 Task: Open Card Card0000000112 in Board Board0000000028 in Workspace WS0000000010 in Trello. Add Member Nikrathi889@gmail.com to Card Card0000000112 in Board Board0000000028 in Workspace WS0000000010 in Trello. Add Red Label titled Label0000000112 to Card Card0000000112 in Board Board0000000028 in Workspace WS0000000010 in Trello. Add Checklist CL0000000112 to Card Card0000000112 in Board Board0000000028 in Workspace WS0000000010 in Trello. Add Dates with Start Date as Jul 01 2023 and Due Date as Jul 31 2023 to Card Card0000000112 in Board Board0000000028 in Workspace WS0000000010 in Trello
Action: Mouse moved to (398, 424)
Screenshot: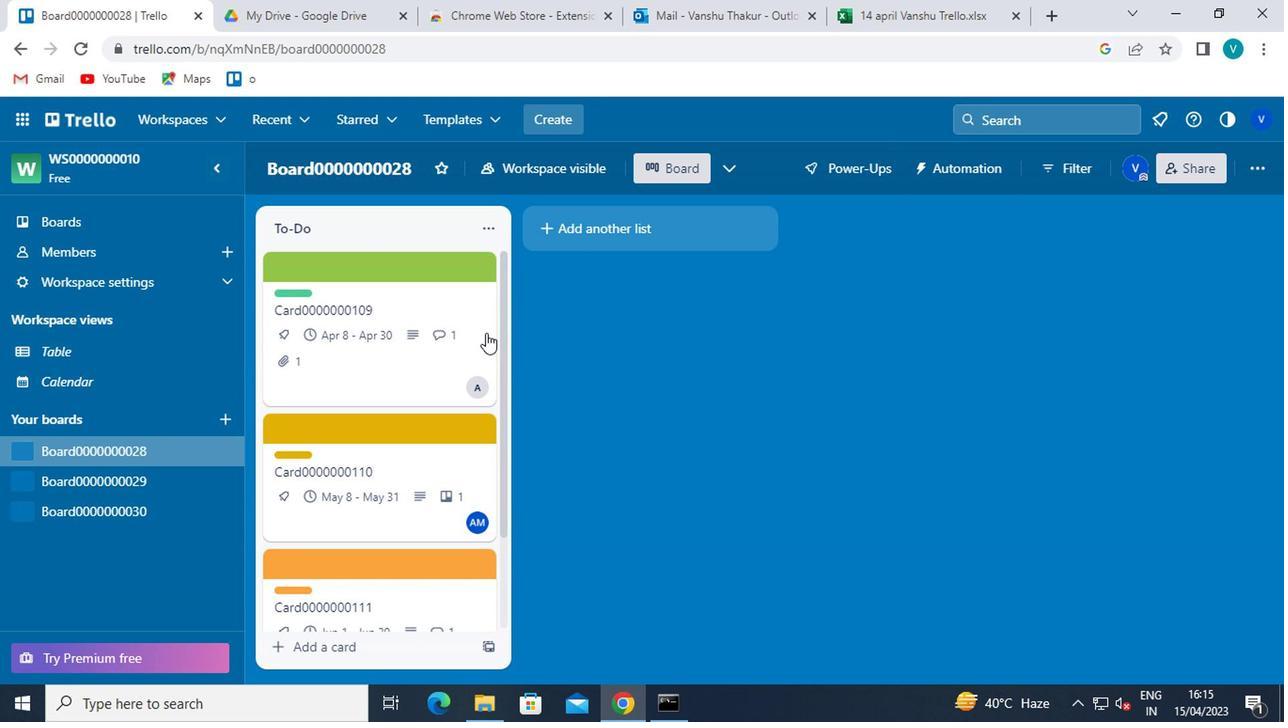 
Action: Mouse scrolled (398, 422) with delta (0, -1)
Screenshot: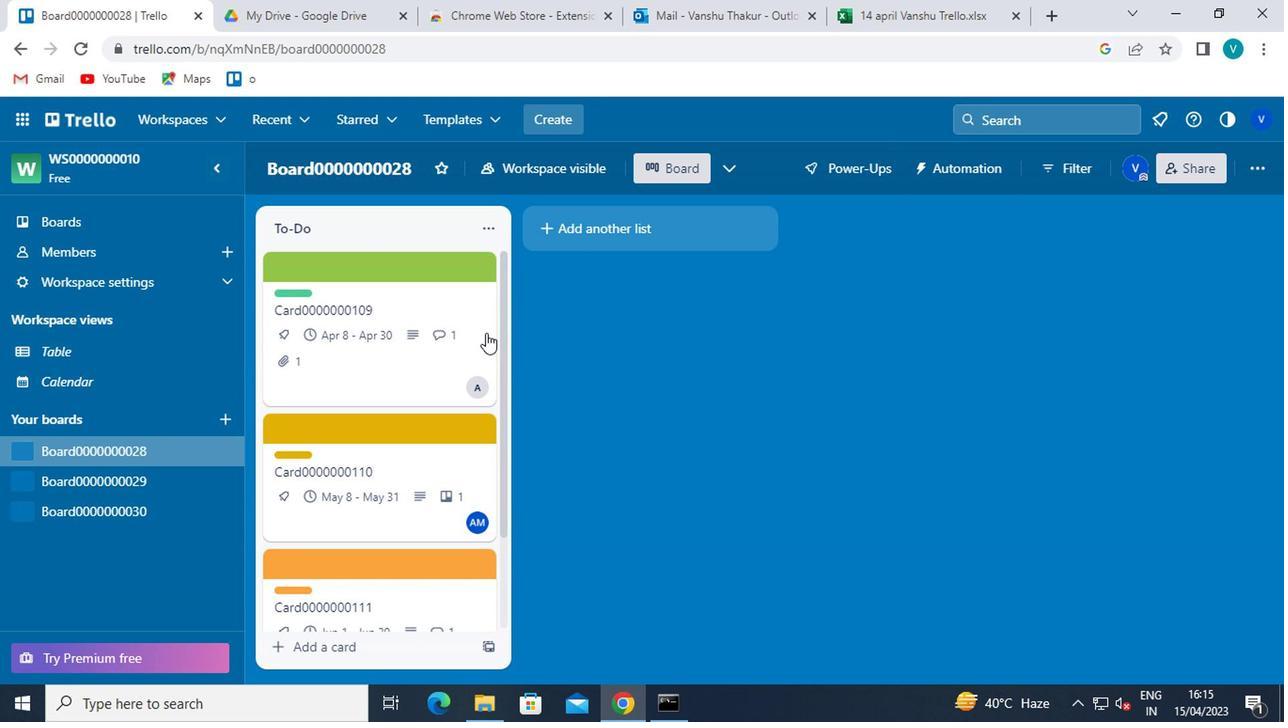 
Action: Mouse moved to (398, 426)
Screenshot: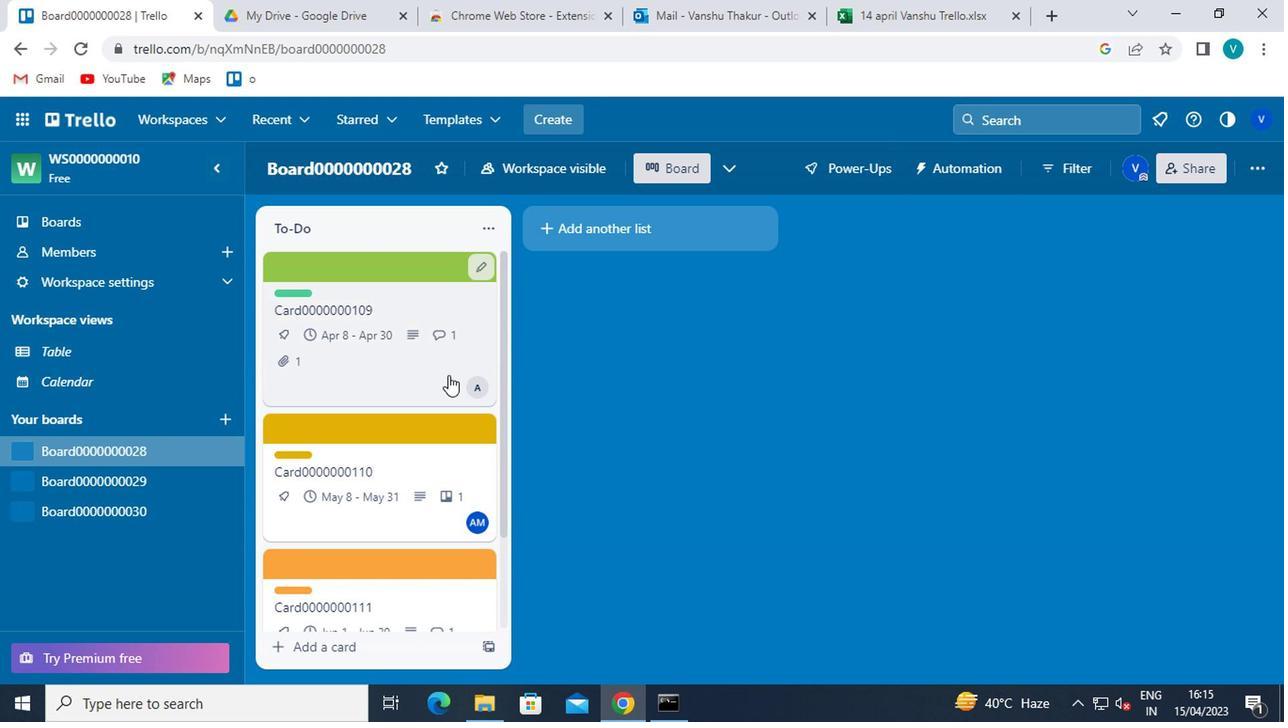 
Action: Mouse scrolled (398, 424) with delta (0, -1)
Screenshot: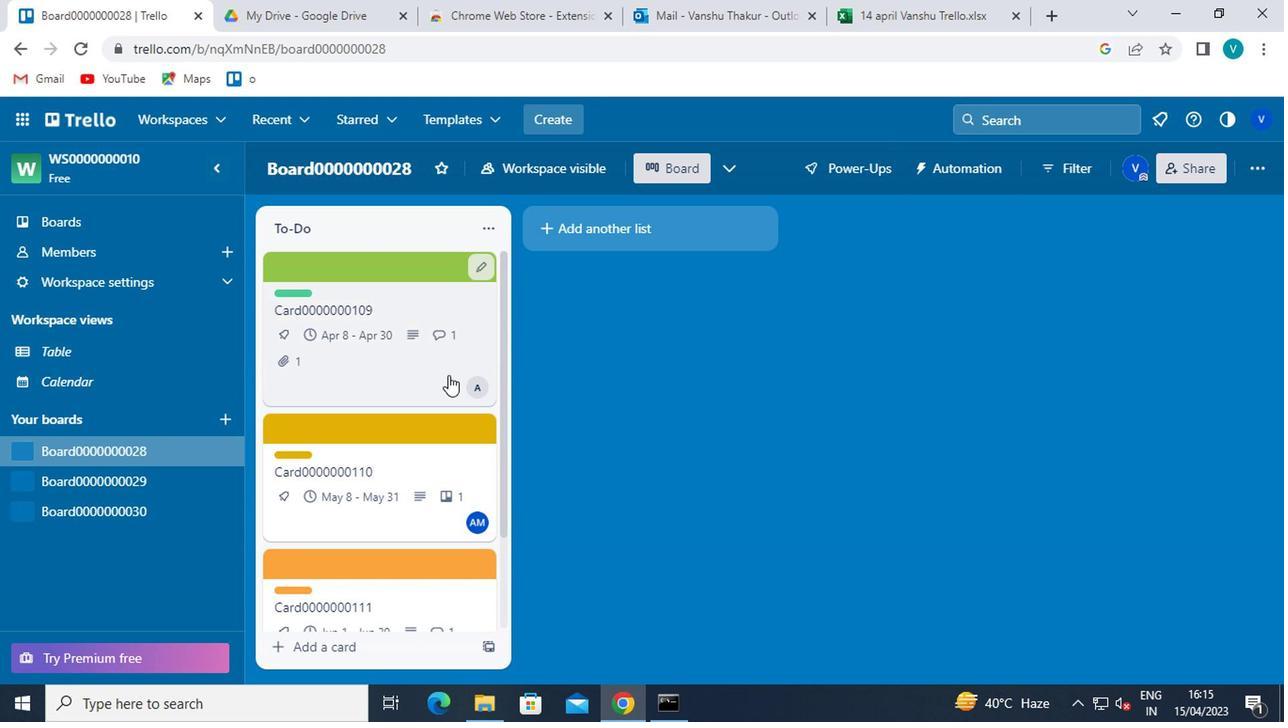 
Action: Mouse scrolled (398, 424) with delta (0, -1)
Screenshot: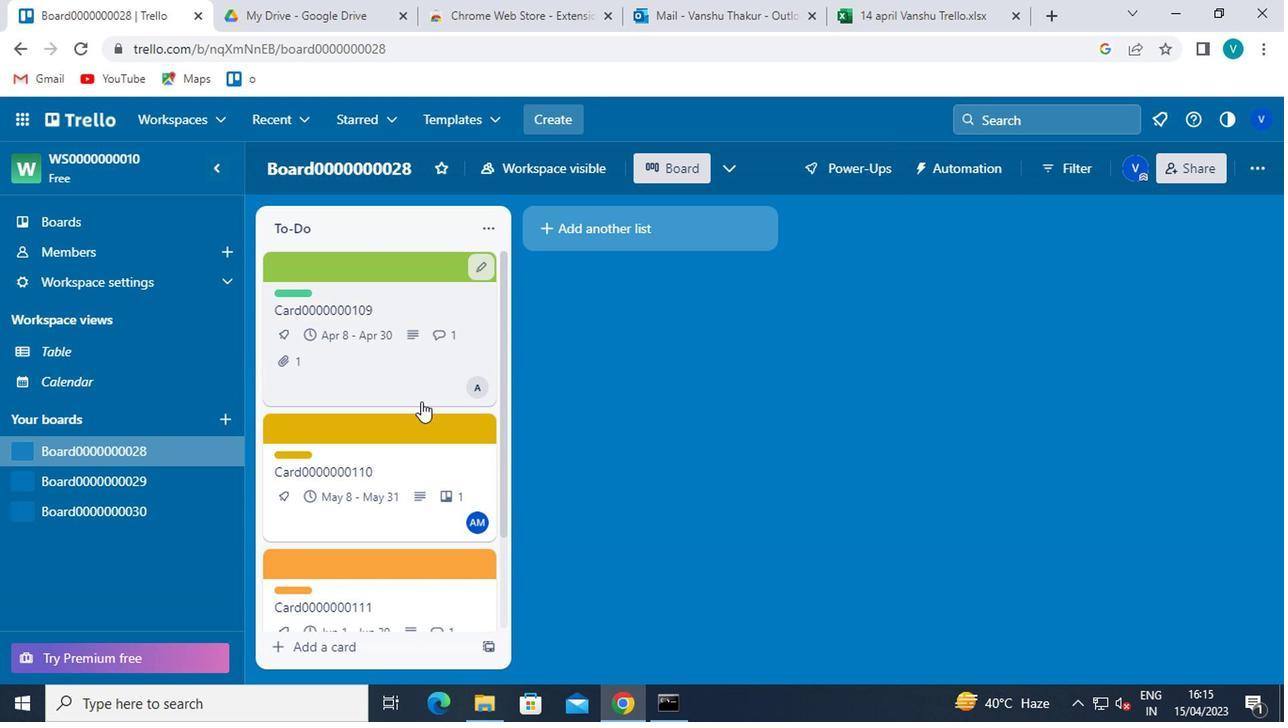 
Action: Mouse moved to (398, 426)
Screenshot: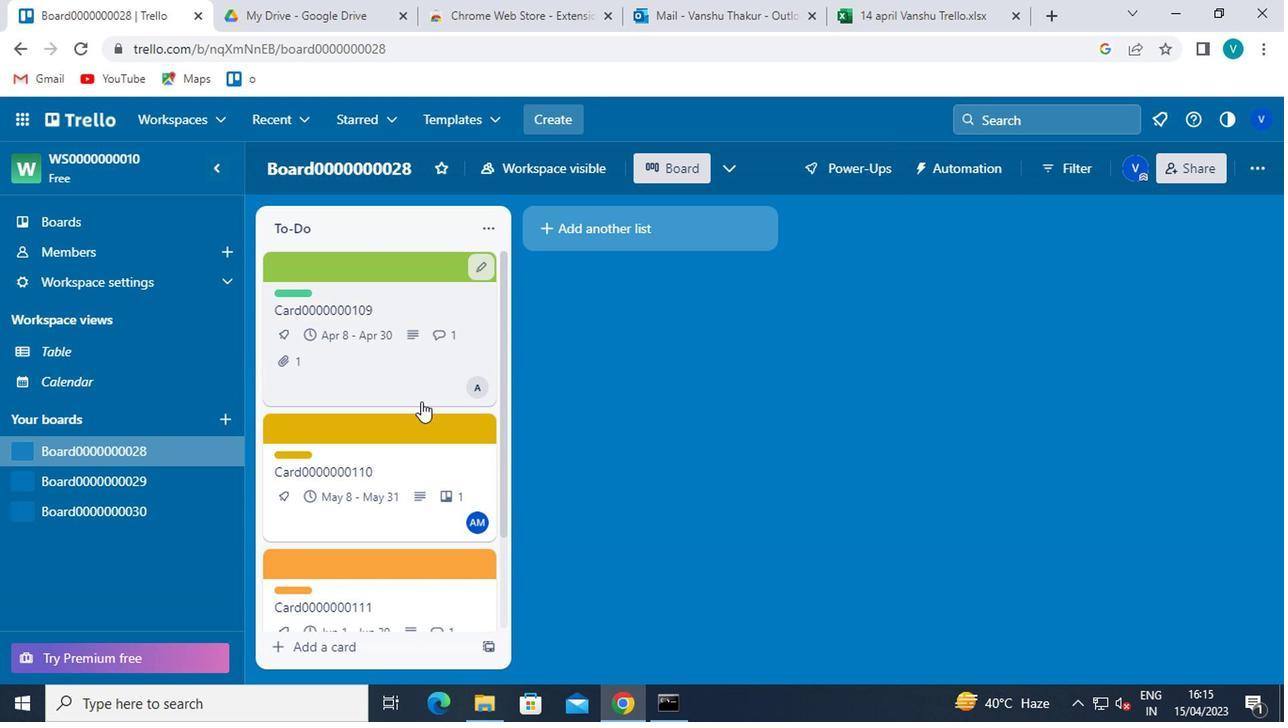 
Action: Mouse scrolled (398, 426) with delta (0, 0)
Screenshot: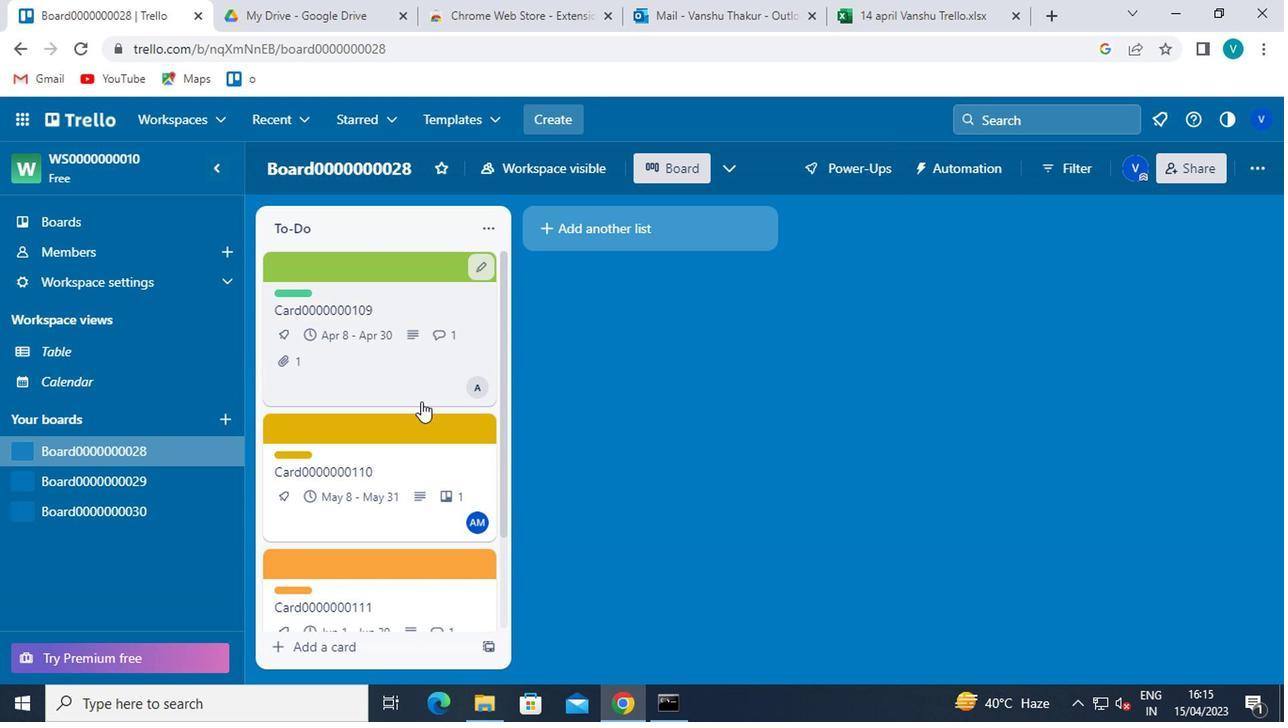 
Action: Mouse moved to (398, 428)
Screenshot: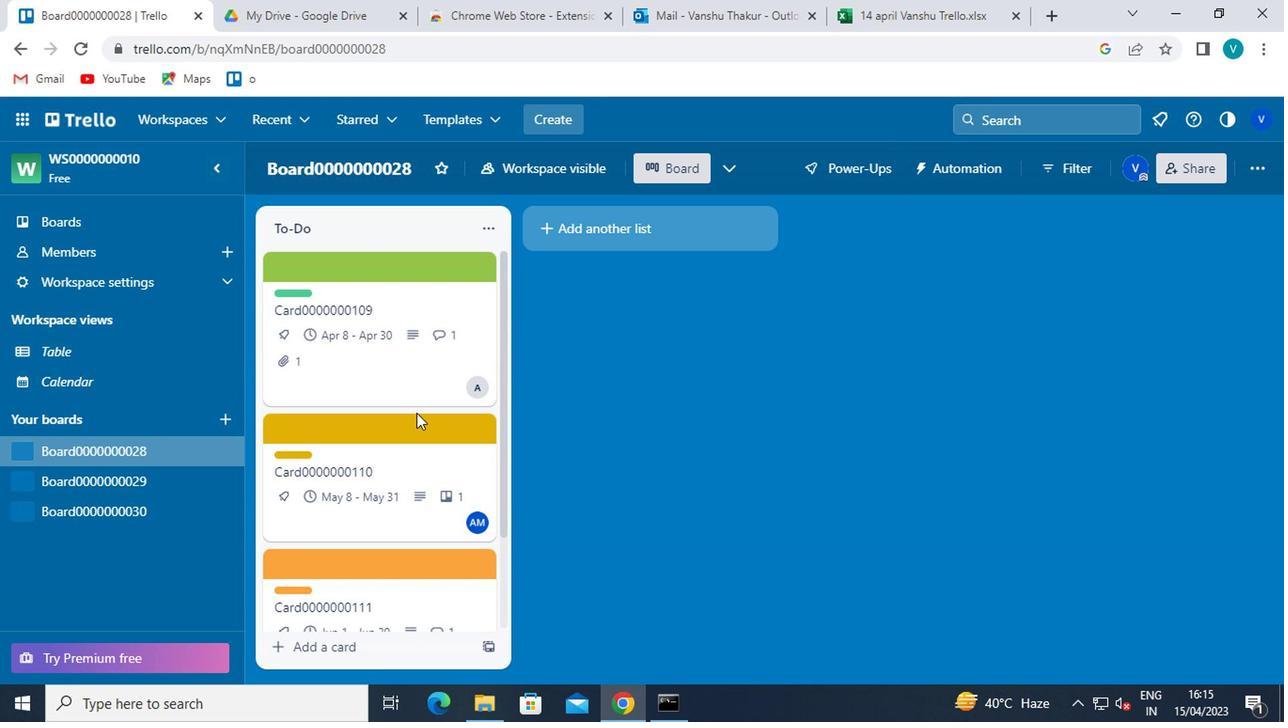 
Action: Mouse scrolled (398, 427) with delta (0, -1)
Screenshot: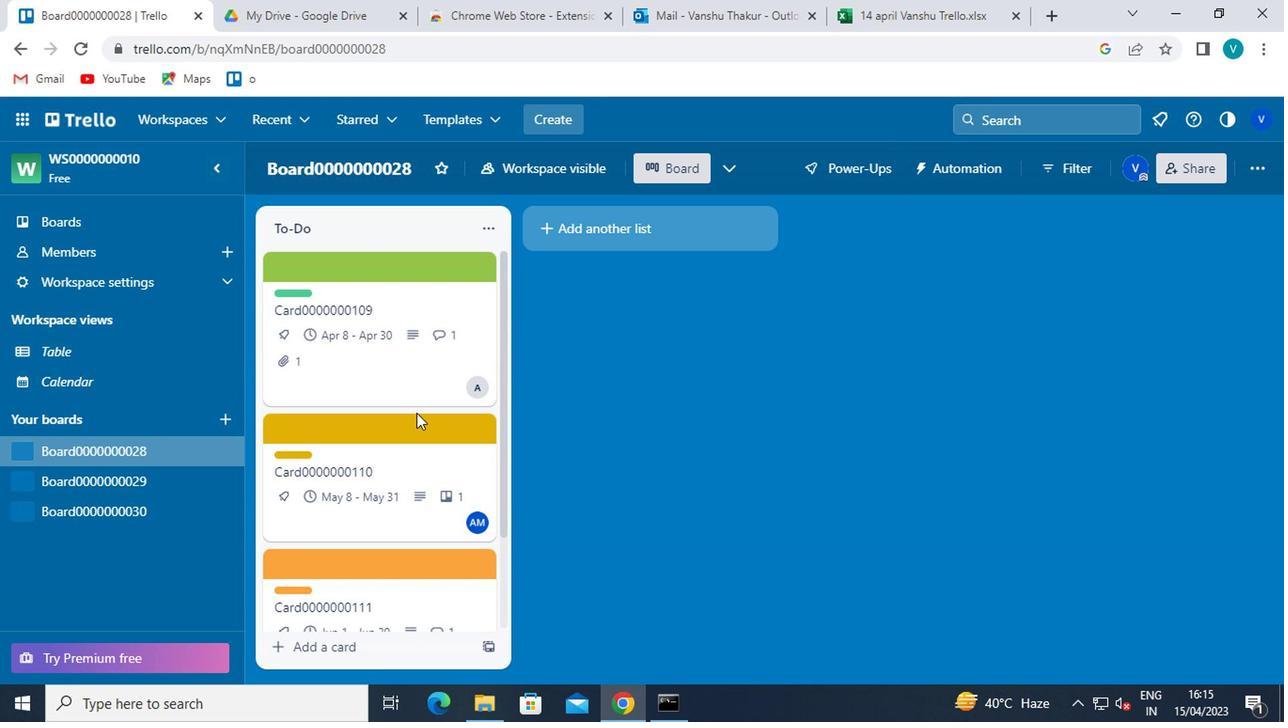 
Action: Mouse moved to (398, 429)
Screenshot: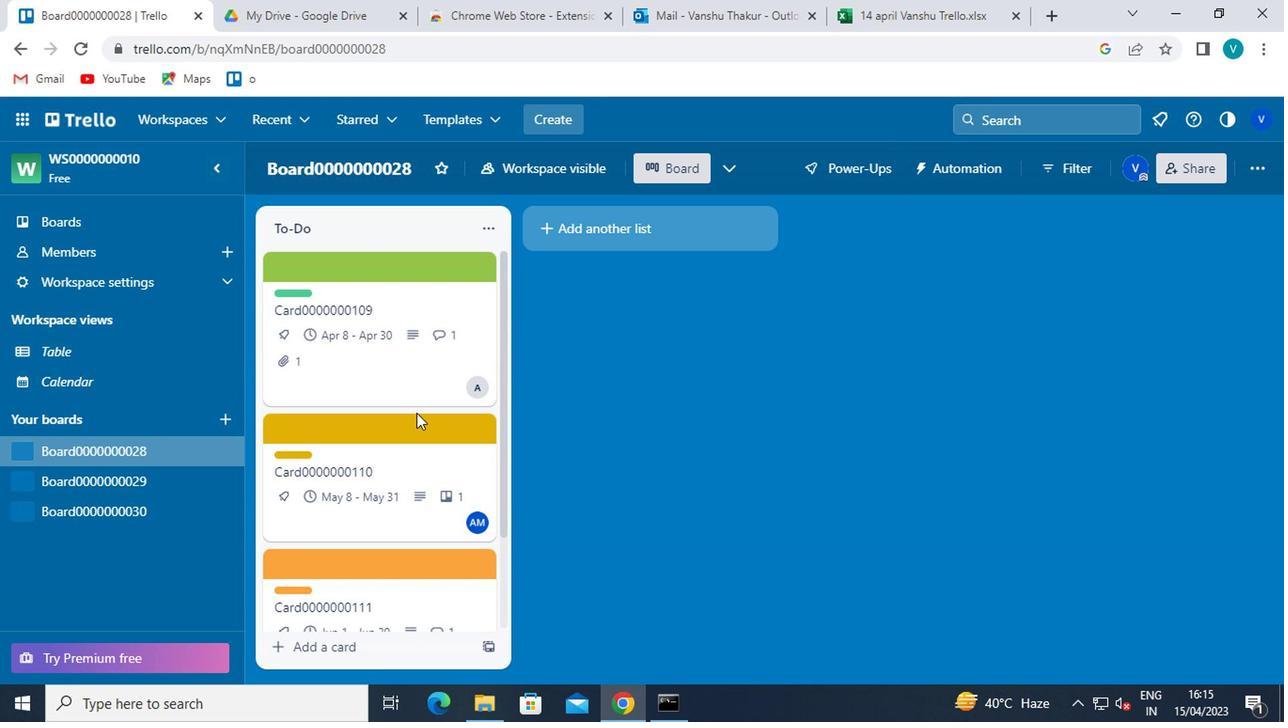 
Action: Mouse scrolled (398, 428) with delta (0, 0)
Screenshot: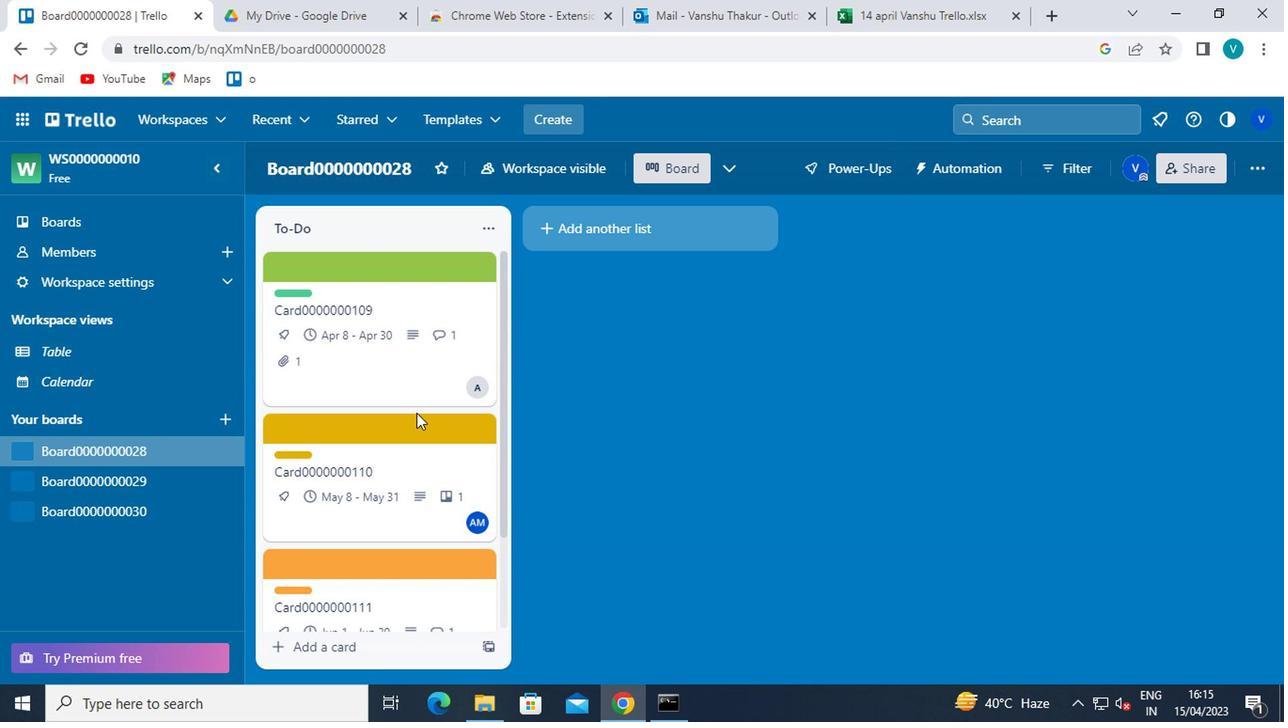 
Action: Mouse moved to (398, 431)
Screenshot: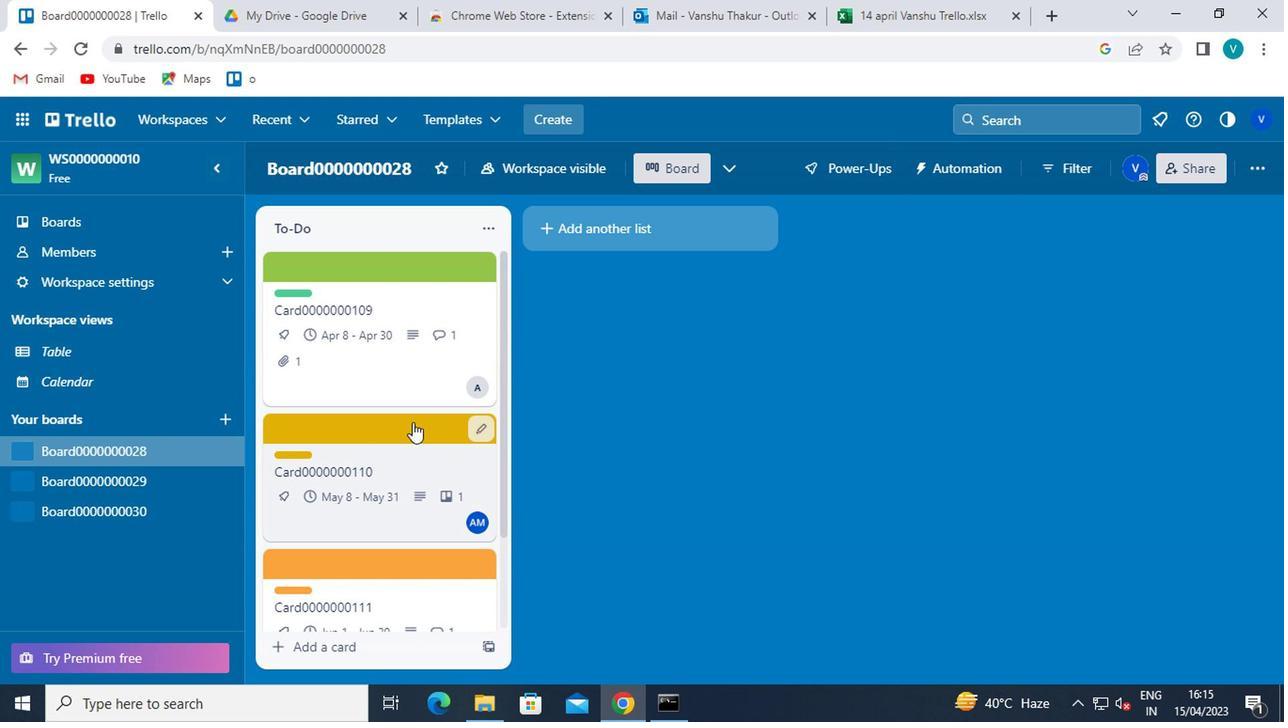 
Action: Mouse scrolled (398, 430) with delta (0, 0)
Screenshot: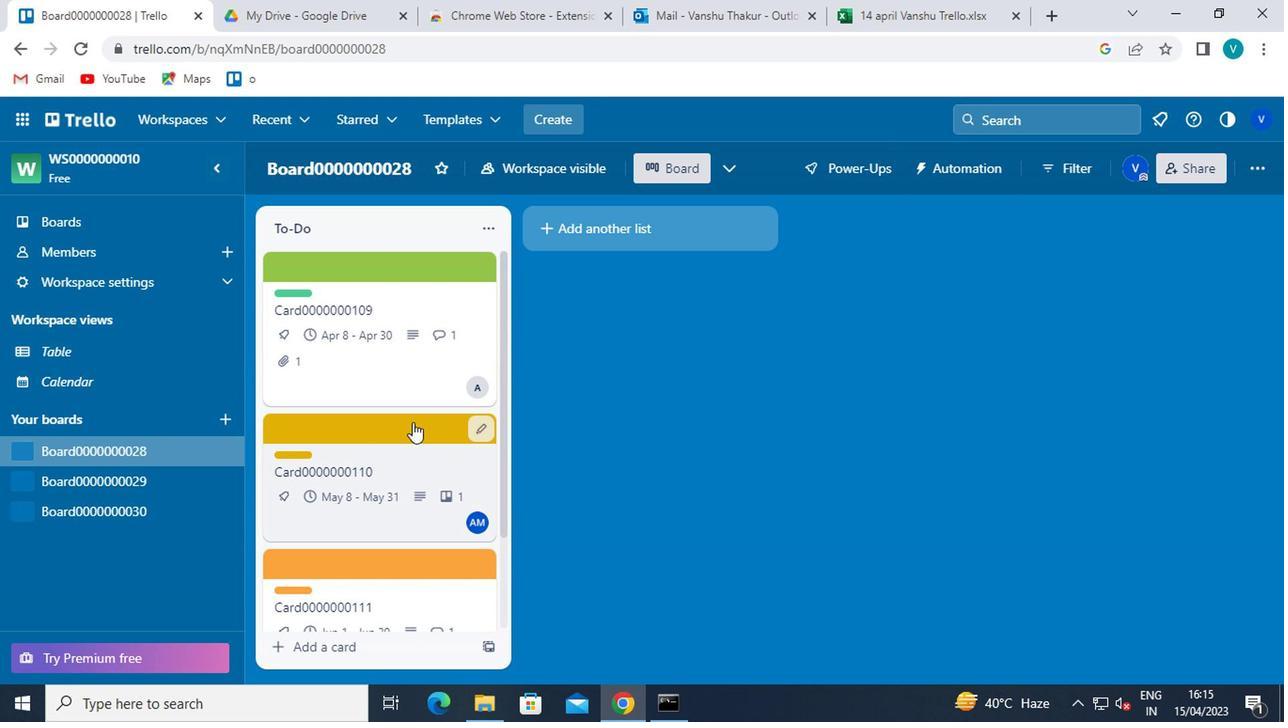 
Action: Mouse moved to (398, 595)
Screenshot: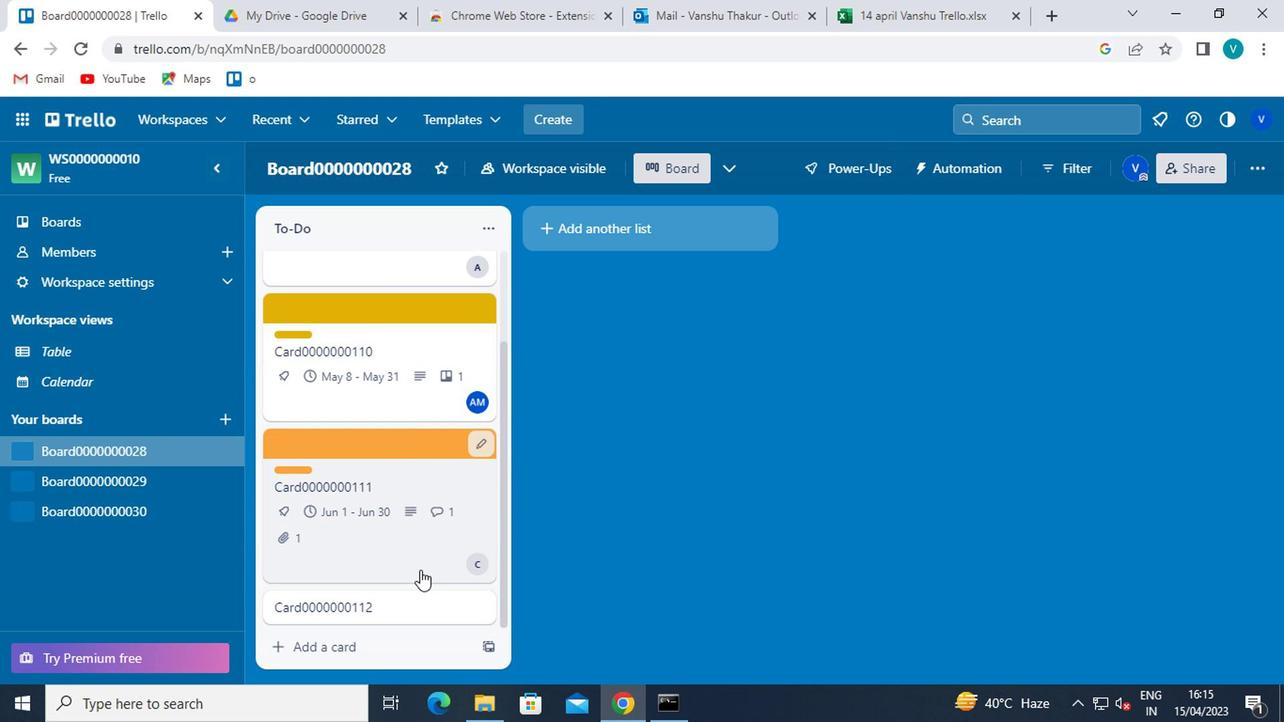 
Action: Mouse pressed left at (398, 595)
Screenshot: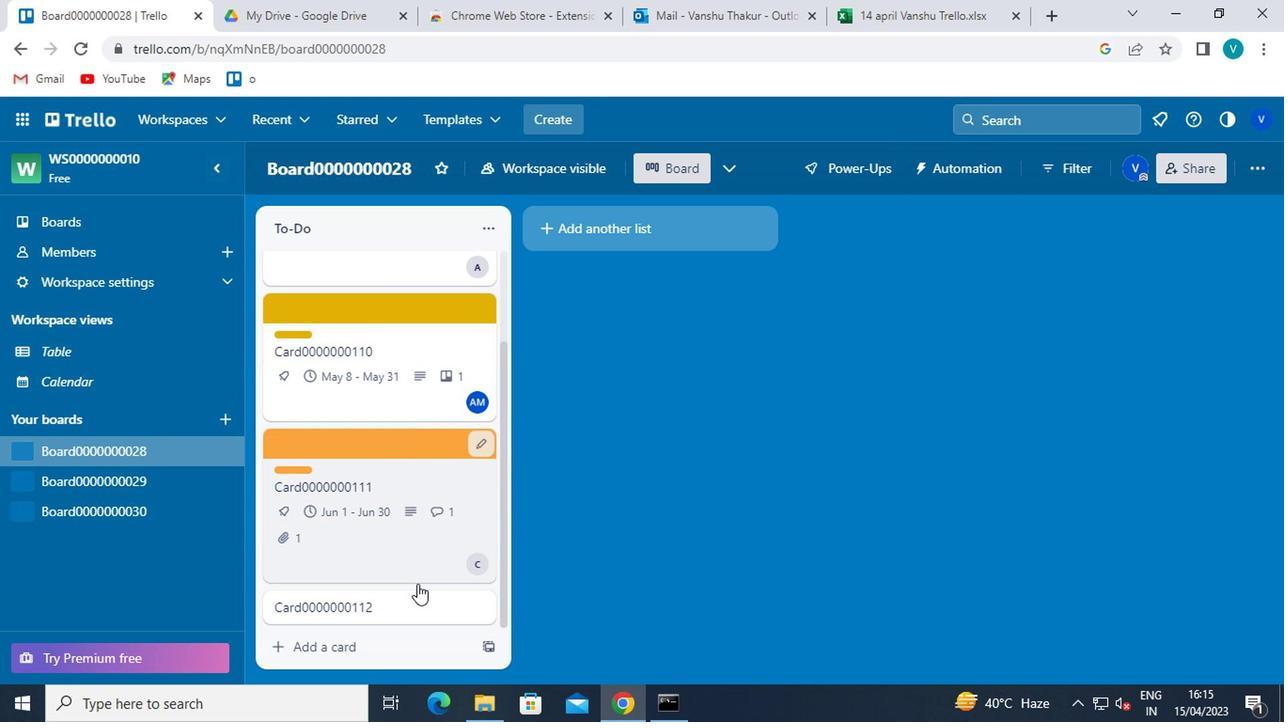 
Action: Mouse moved to (875, 271)
Screenshot: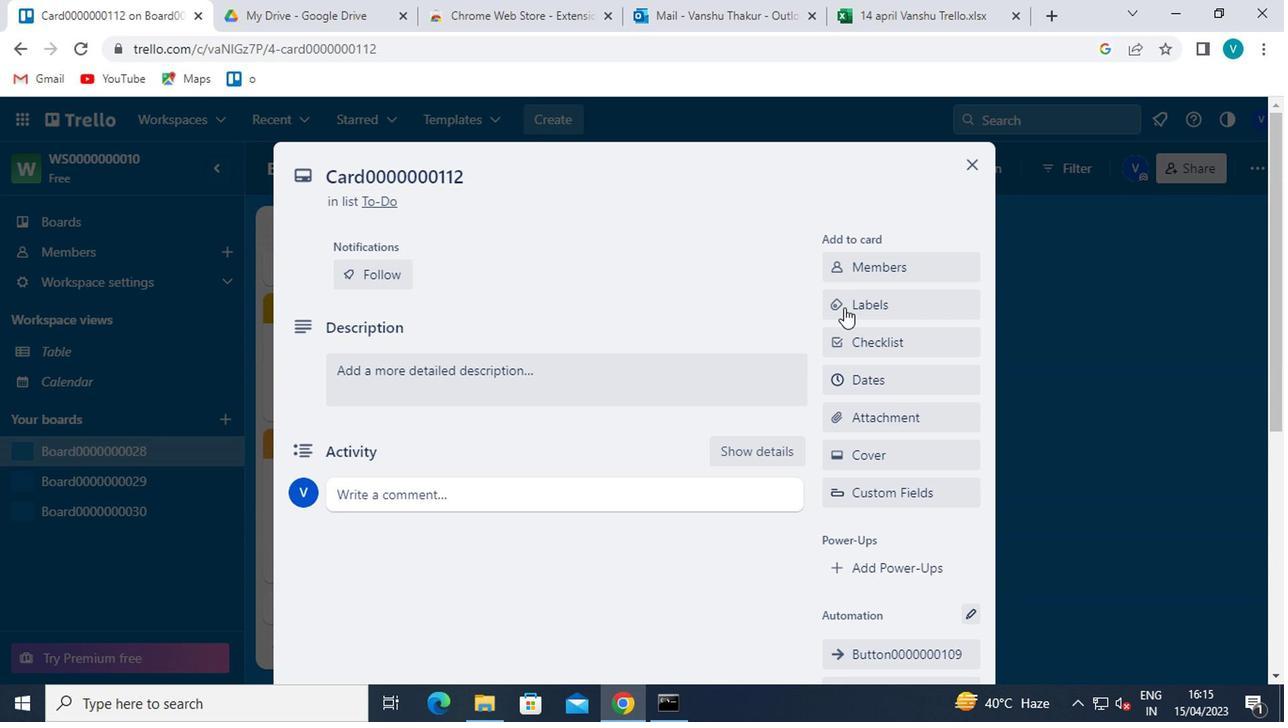 
Action: Mouse pressed left at (875, 271)
Screenshot: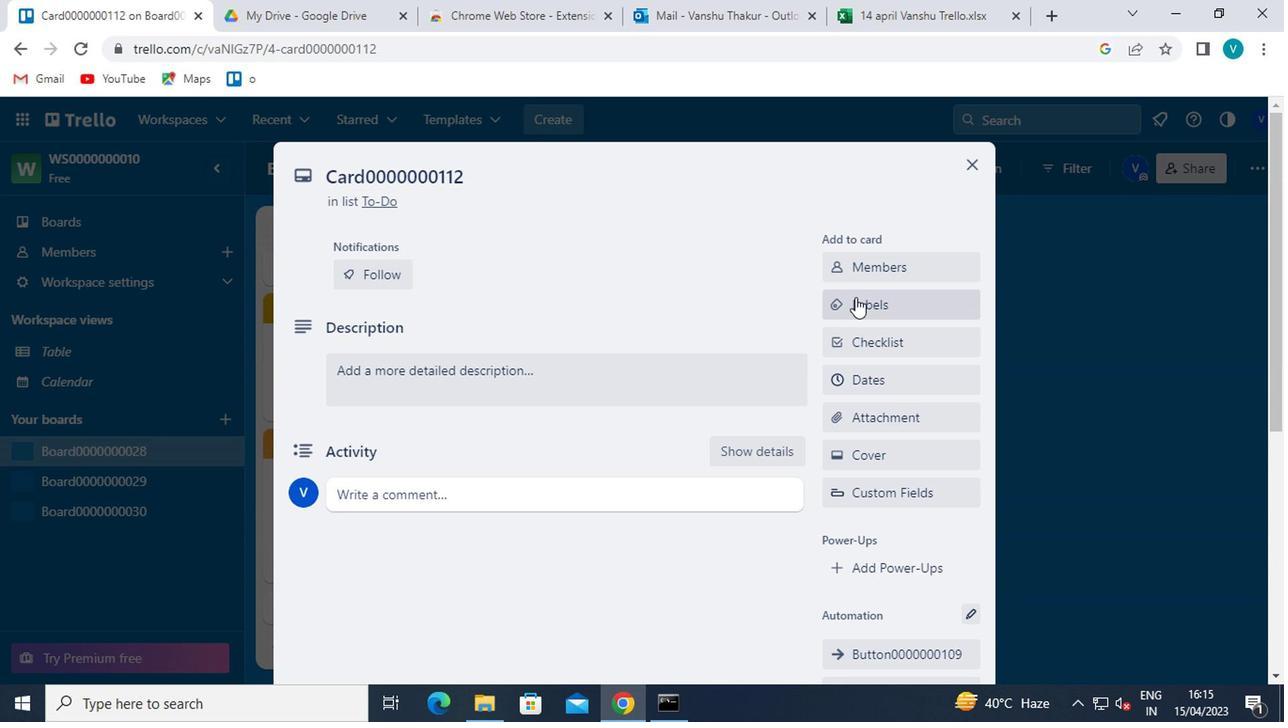 
Action: Mouse moved to (875, 345)
Screenshot: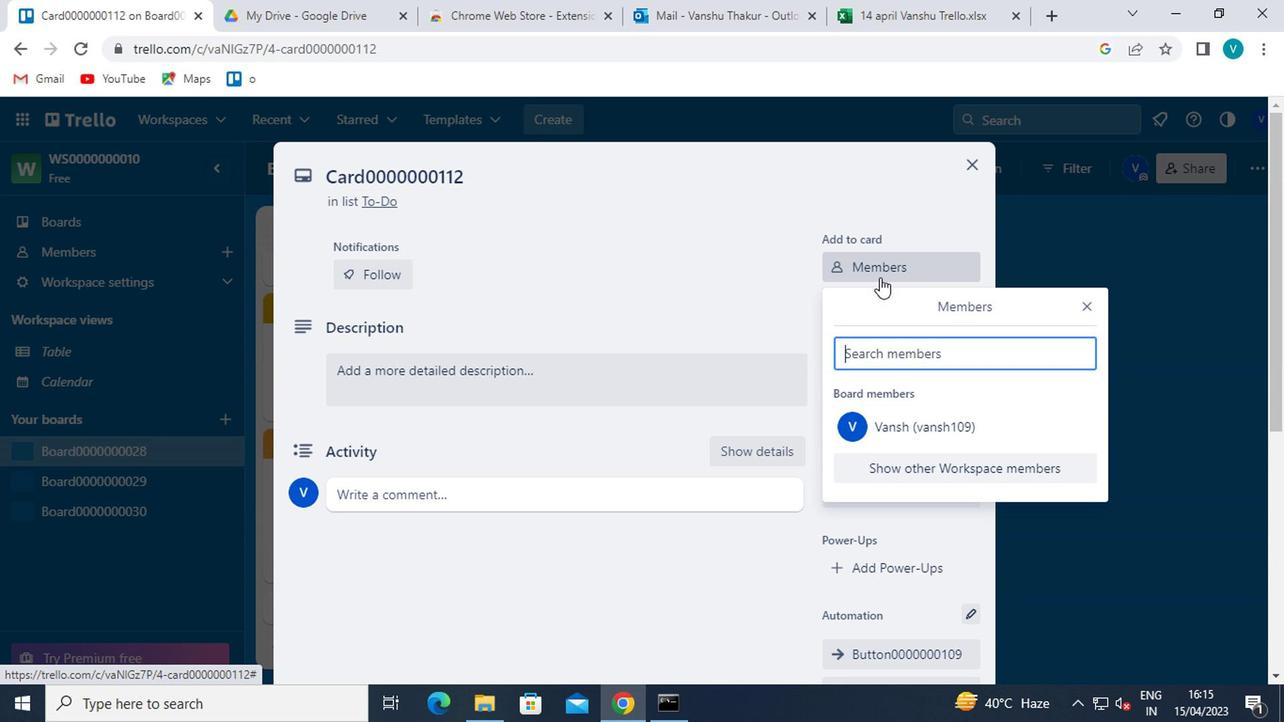 
Action: Mouse pressed left at (875, 345)
Screenshot: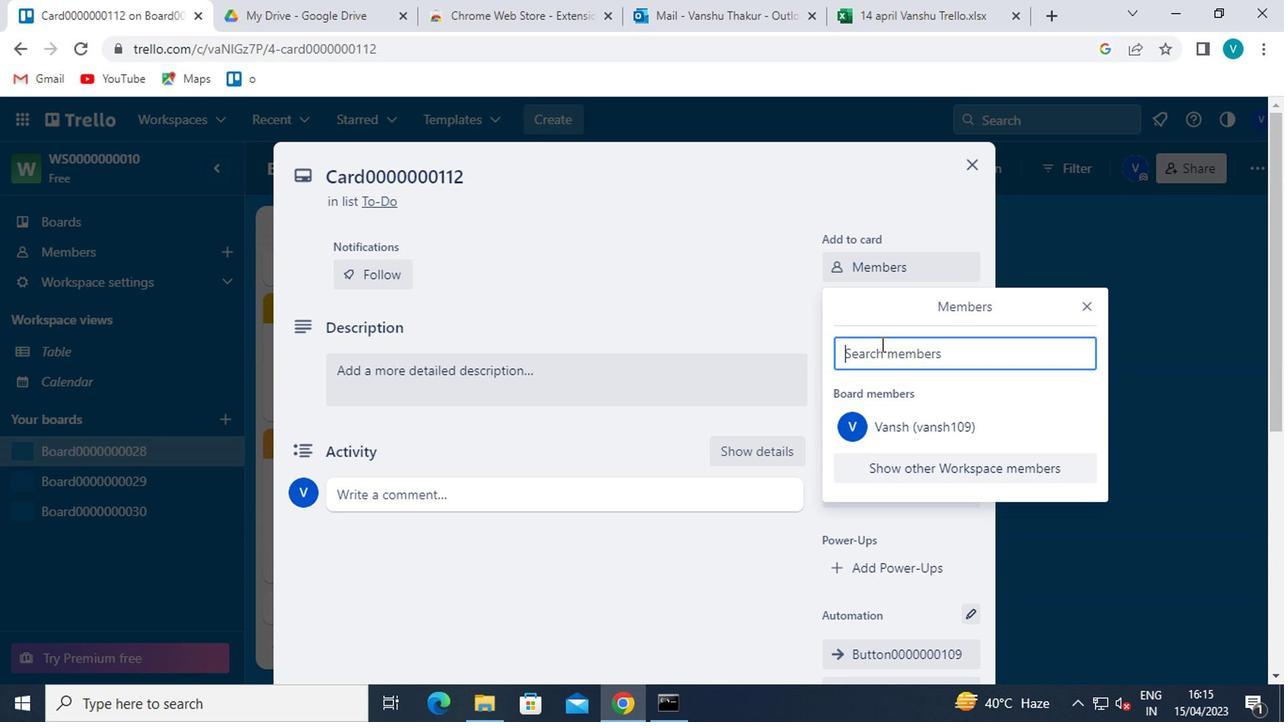 
Action: Key pressed <Key.shift>NIKRATHI889<Key.shift><Key.shift>@GMAIL.COM
Screenshot: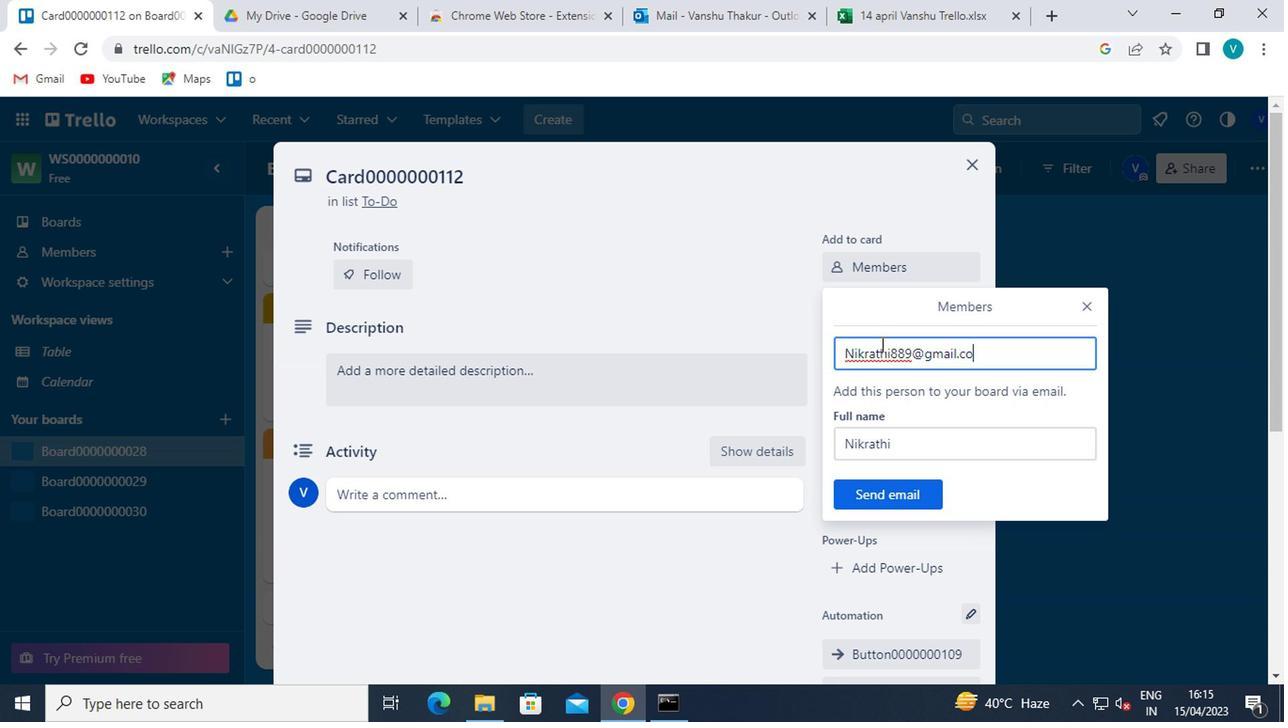 
Action: Mouse moved to (893, 484)
Screenshot: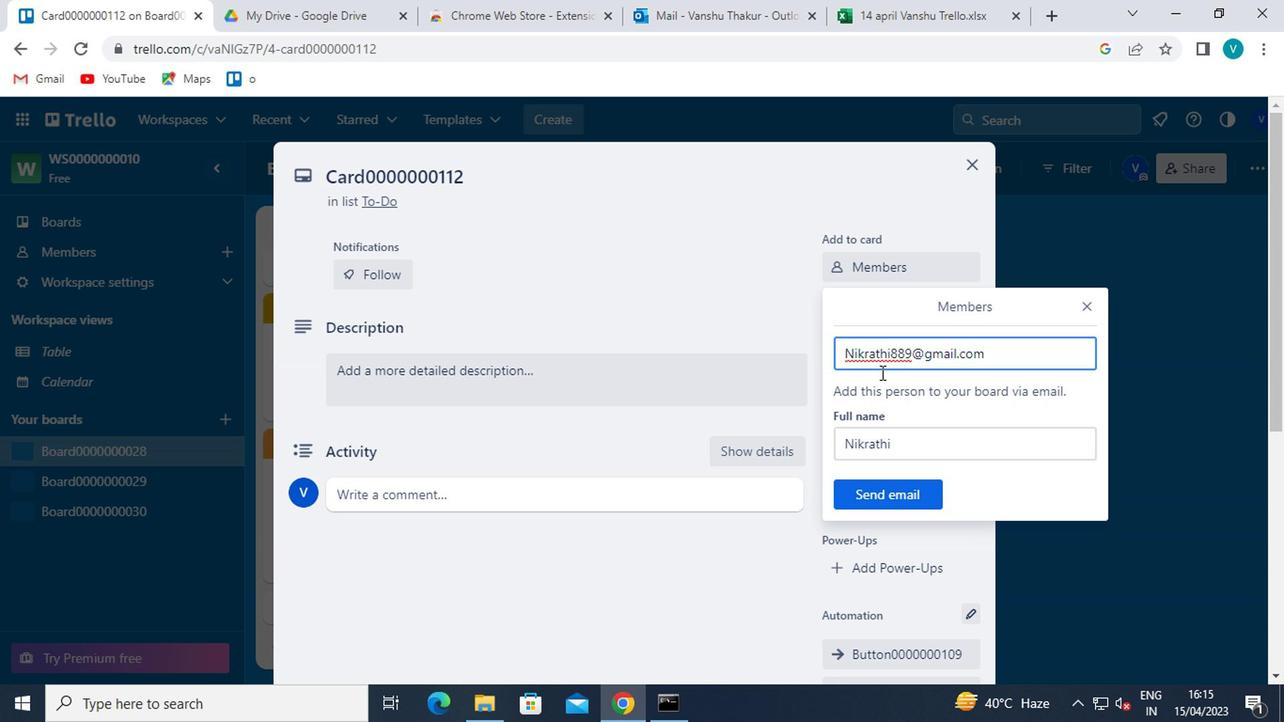 
Action: Mouse pressed left at (893, 484)
Screenshot: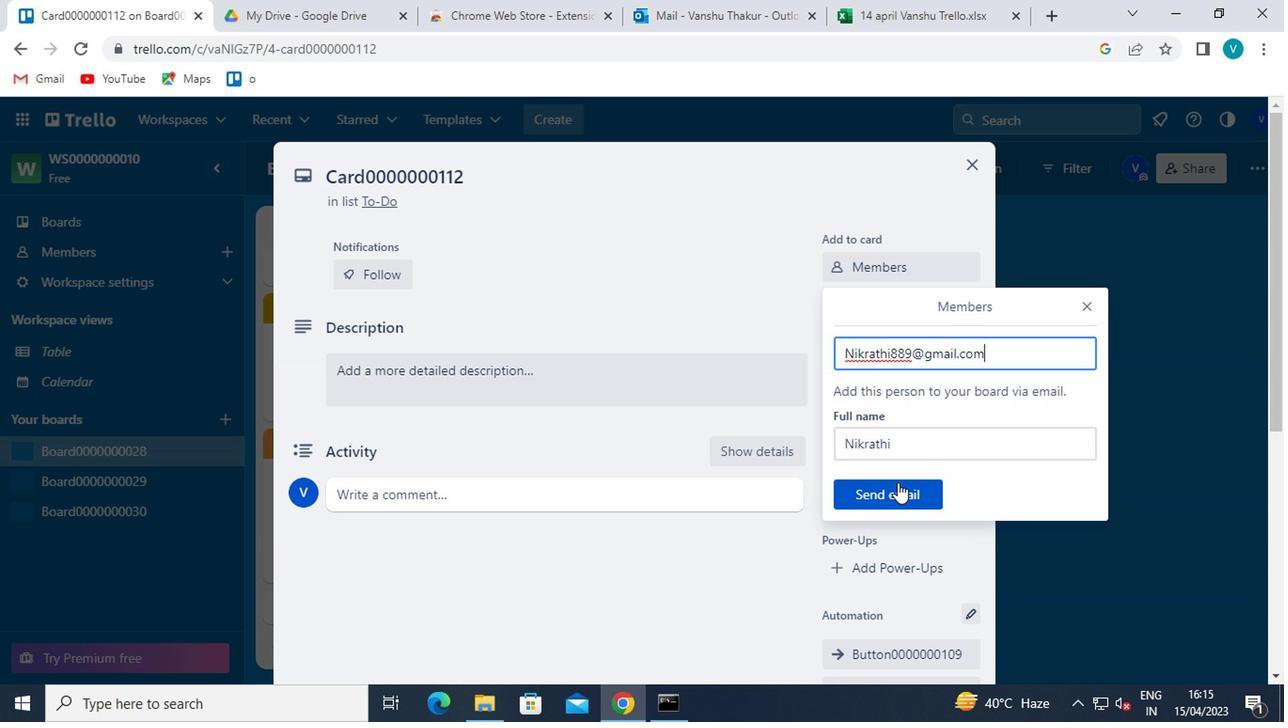 
Action: Mouse moved to (914, 380)
Screenshot: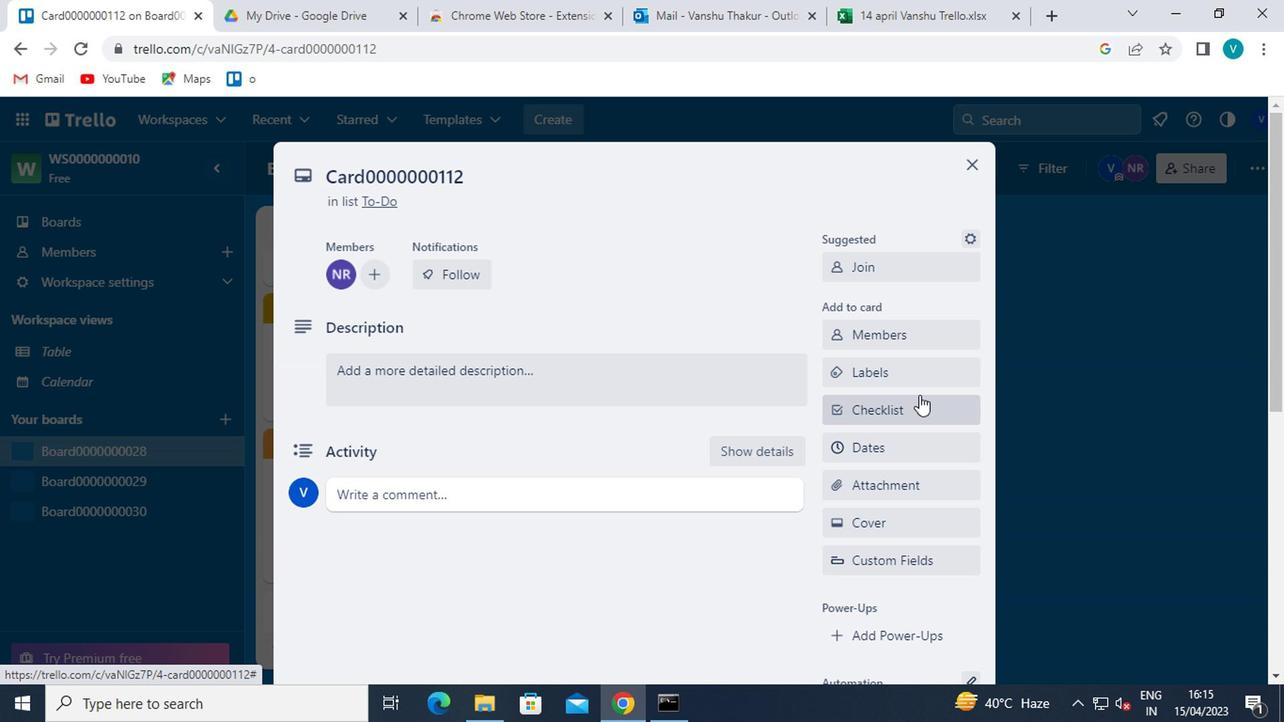 
Action: Mouse pressed left at (914, 380)
Screenshot: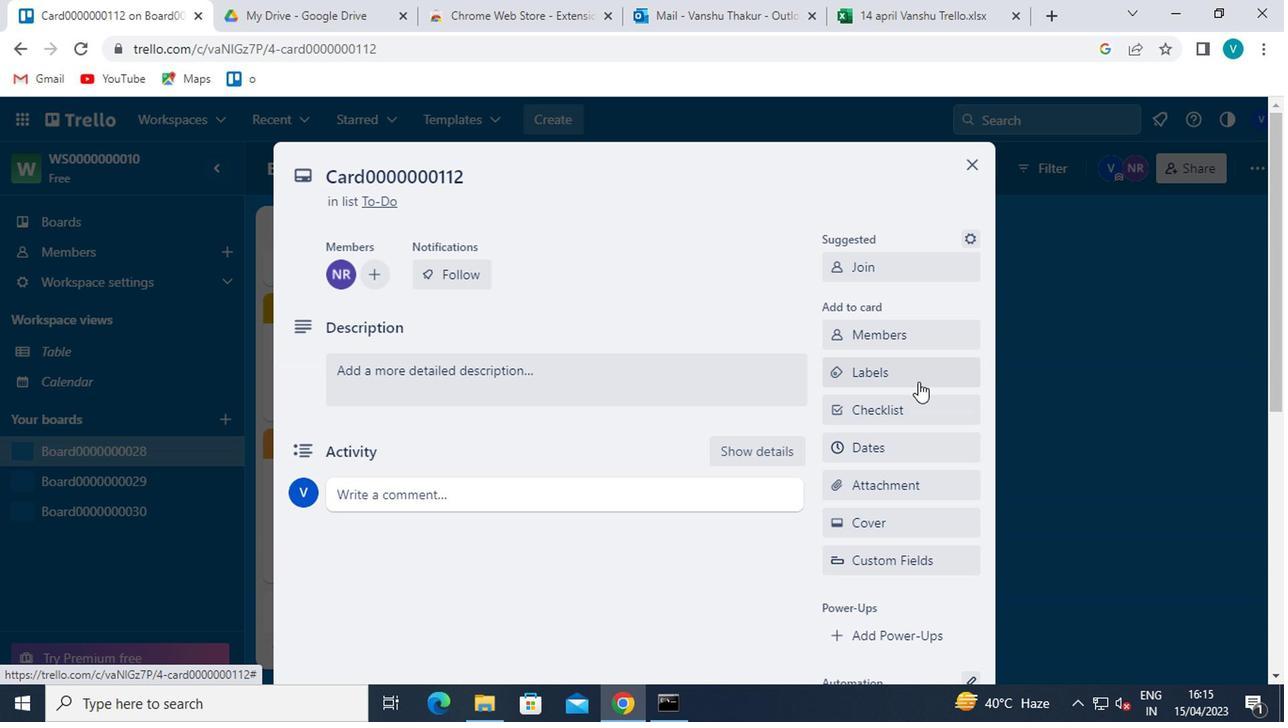 
Action: Mouse moved to (928, 606)
Screenshot: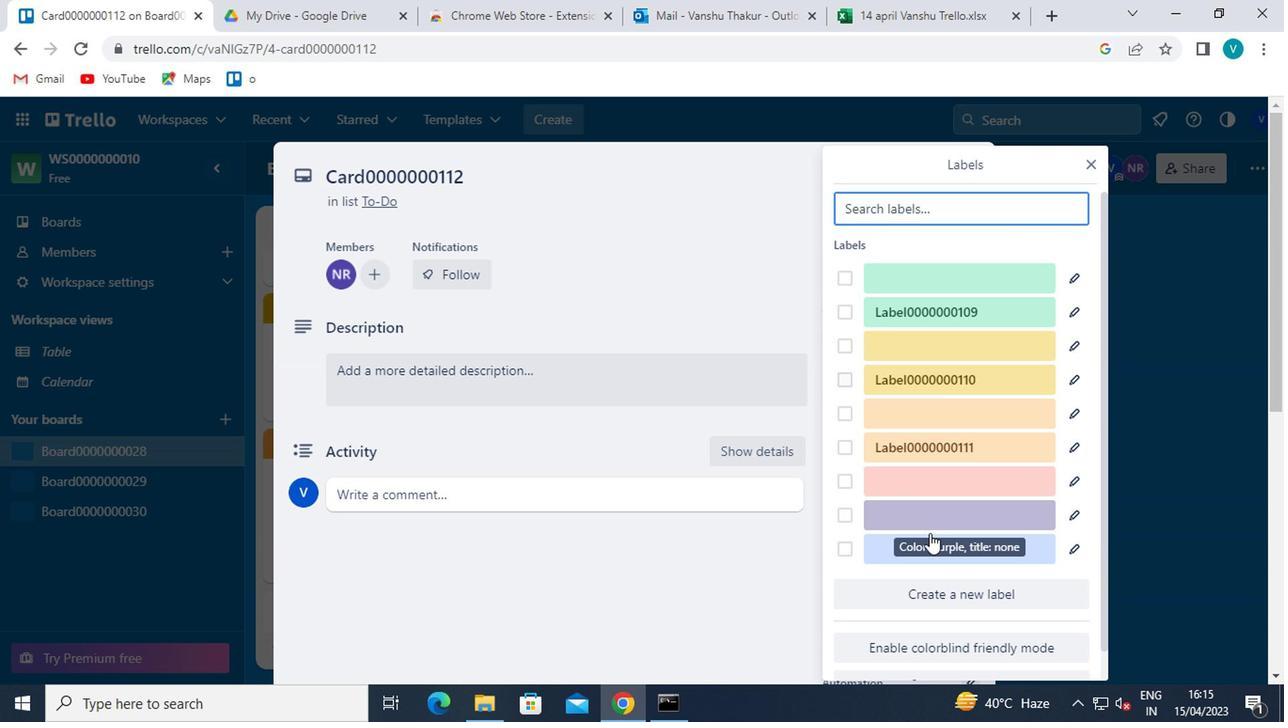 
Action: Mouse pressed left at (928, 606)
Screenshot: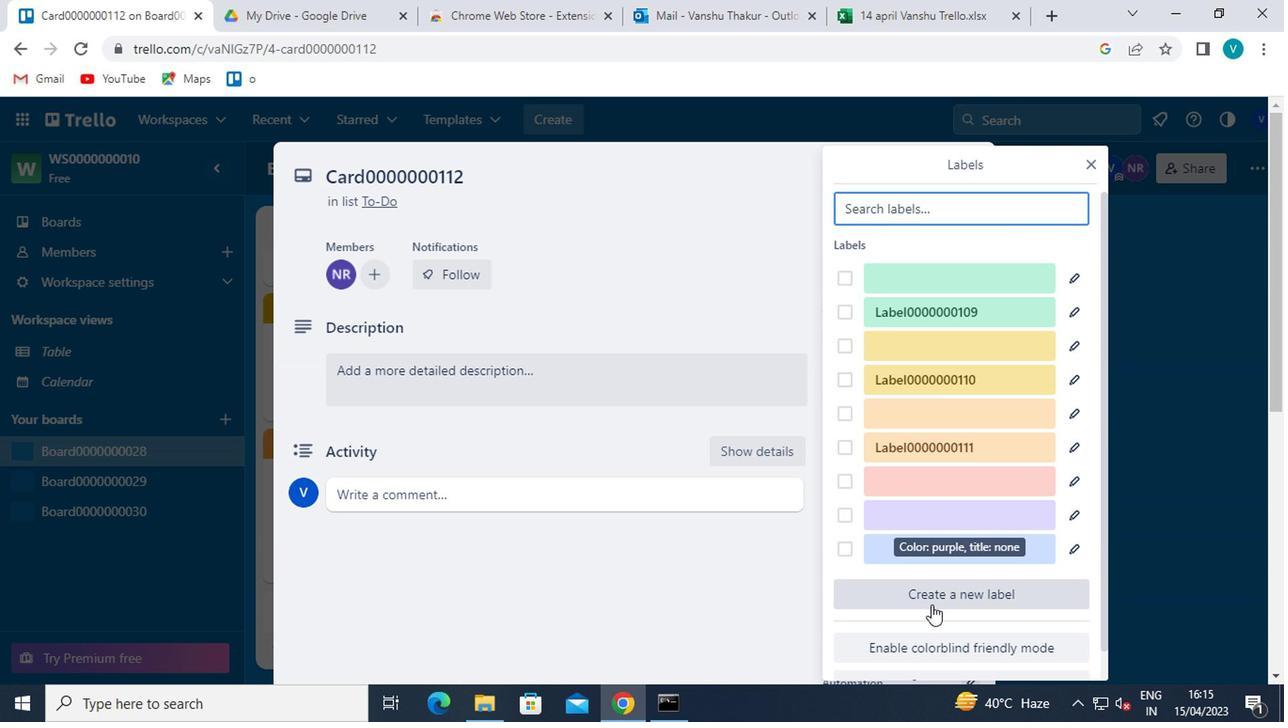 
Action: Mouse moved to (1009, 426)
Screenshot: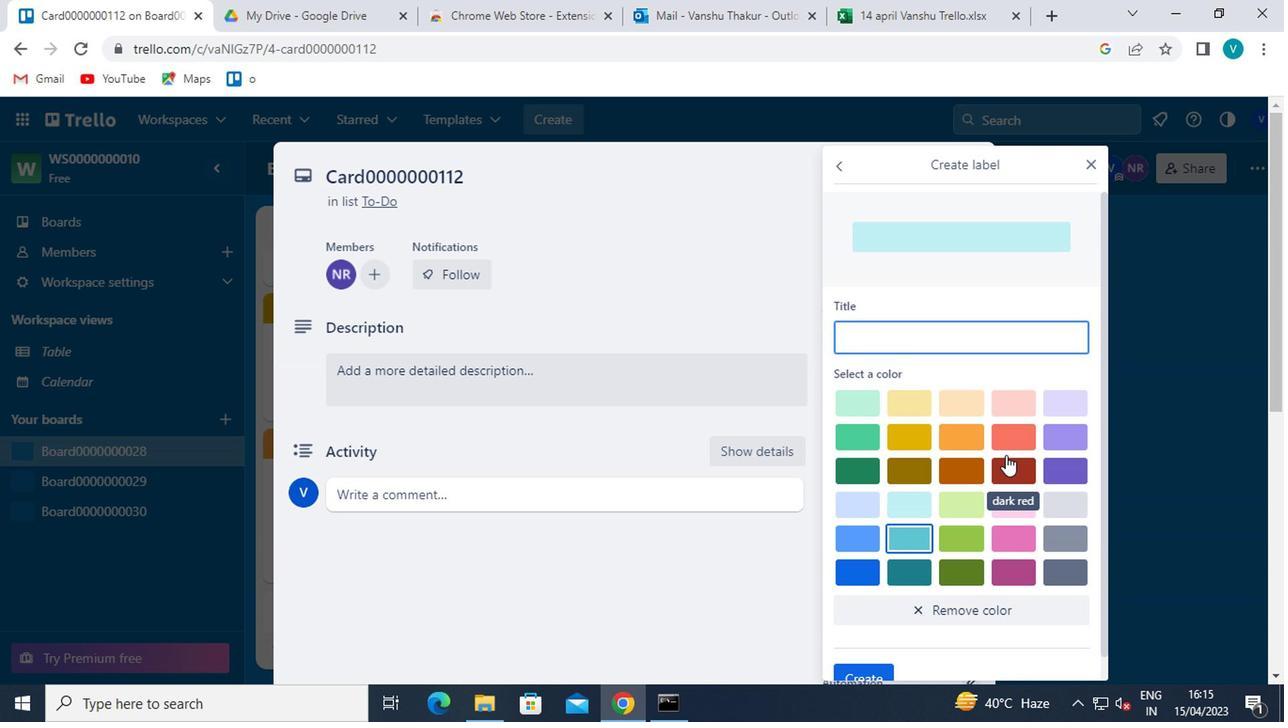 
Action: Mouse pressed left at (1009, 426)
Screenshot: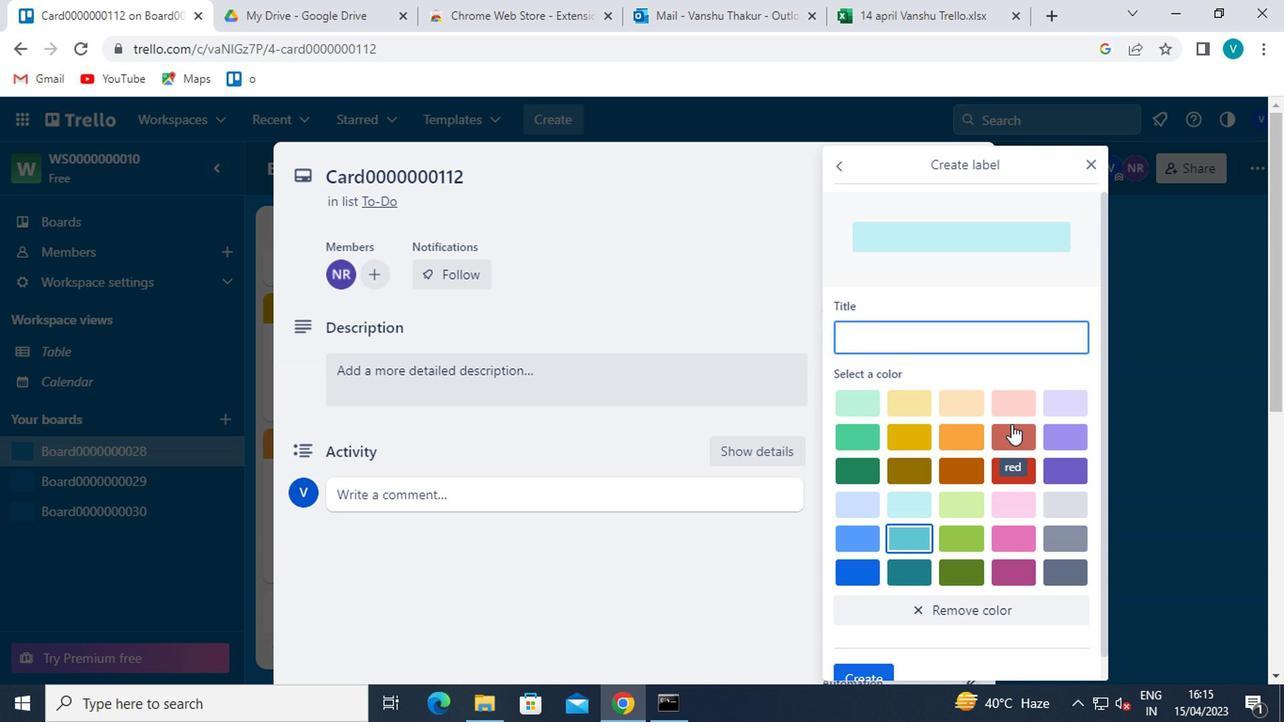 
Action: Mouse moved to (960, 349)
Screenshot: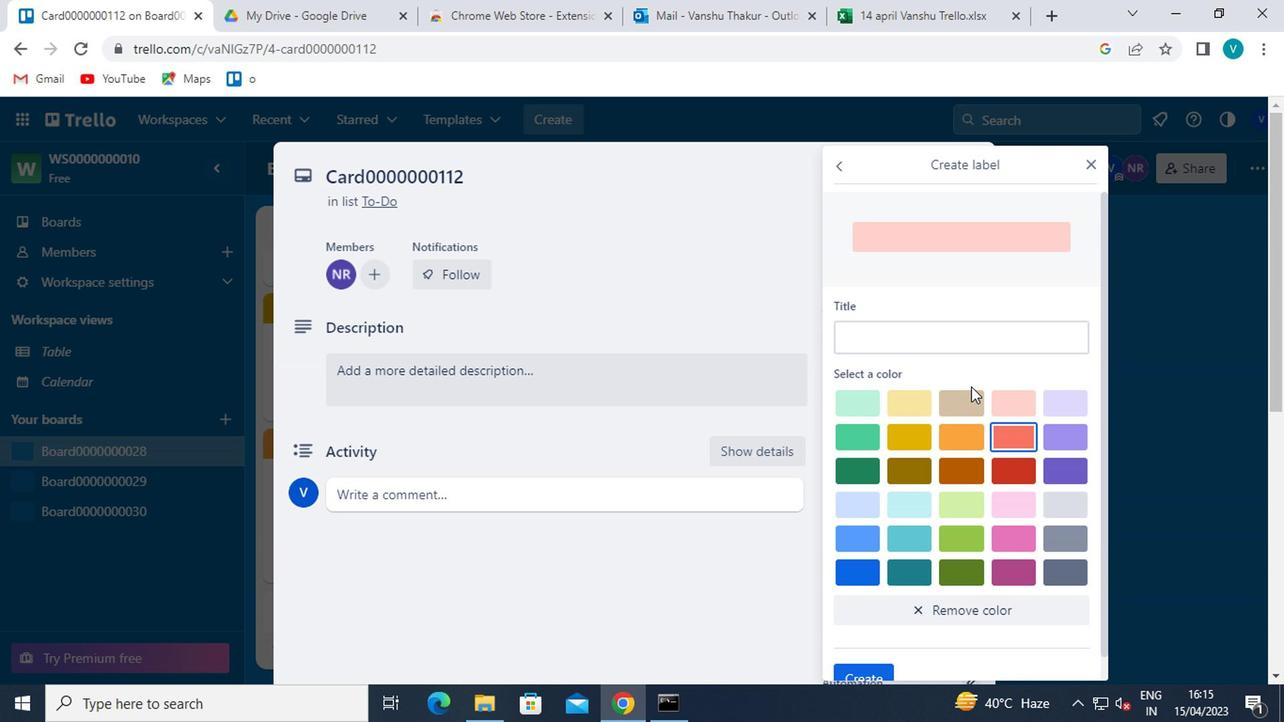 
Action: Mouse pressed left at (960, 349)
Screenshot: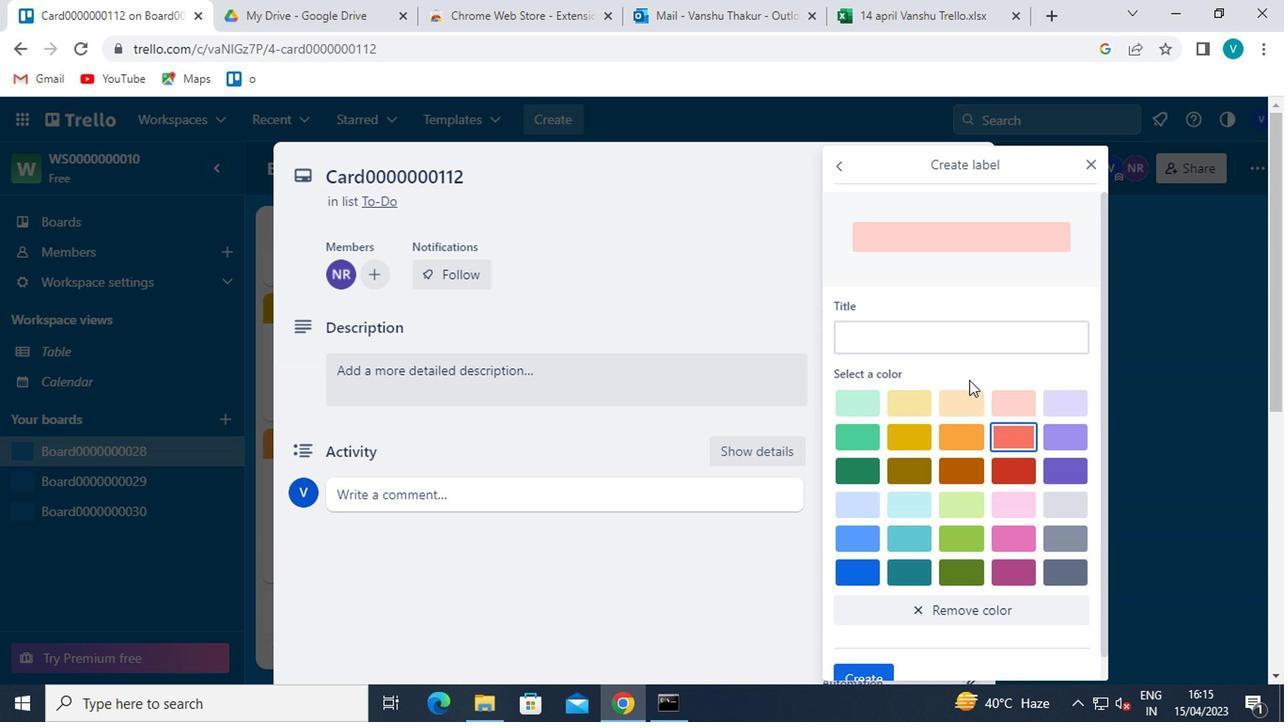 
Action: Key pressed <Key.shift>LABEL0000000112
Screenshot: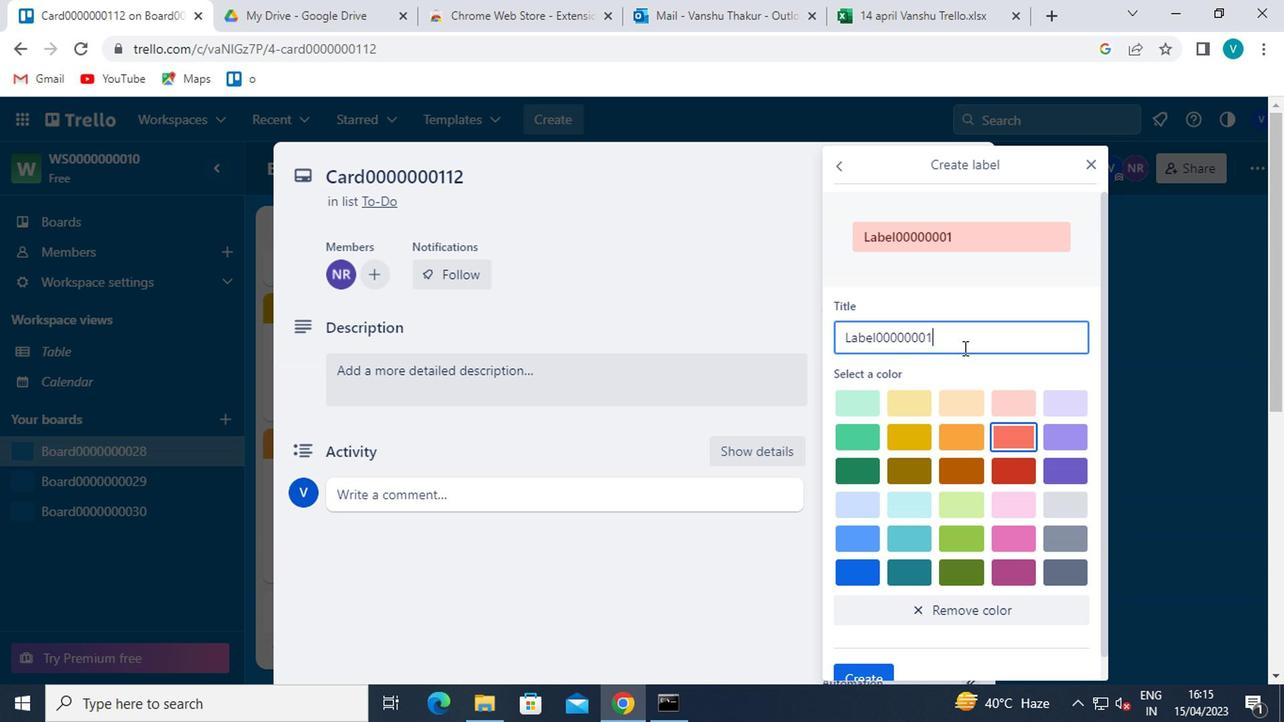 
Action: Mouse moved to (871, 616)
Screenshot: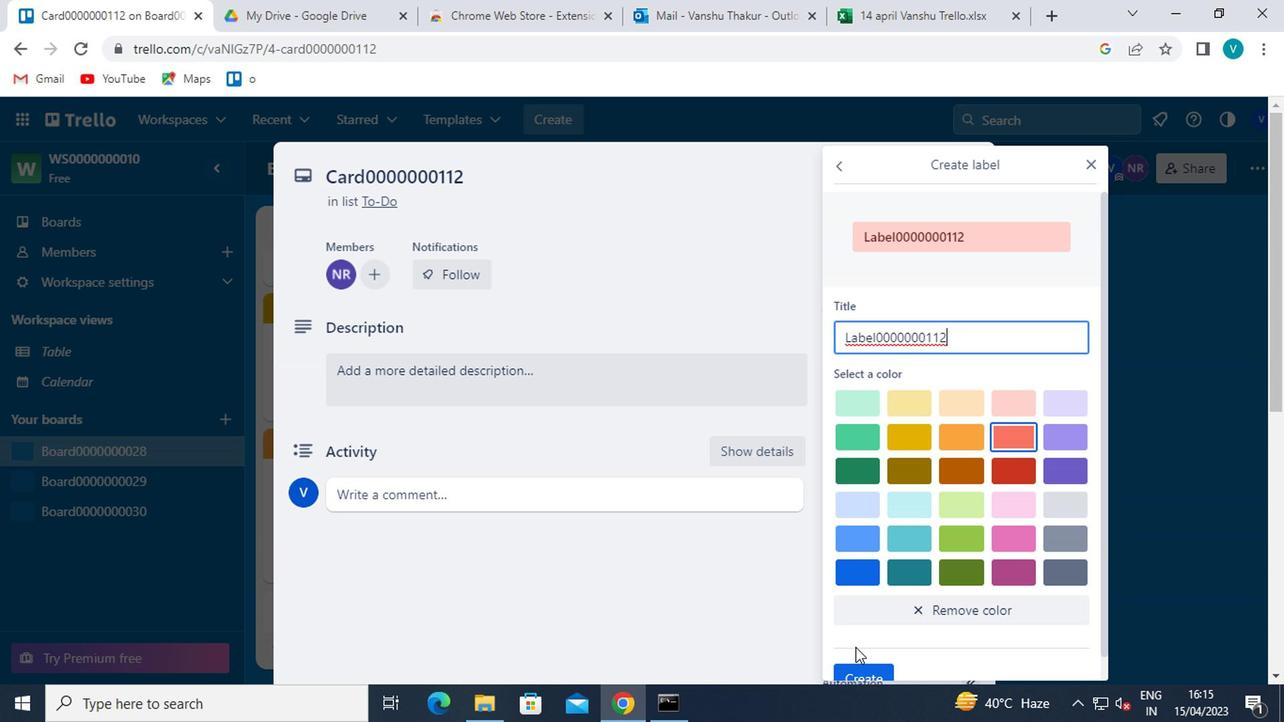 
Action: Mouse scrolled (871, 615) with delta (0, 0)
Screenshot: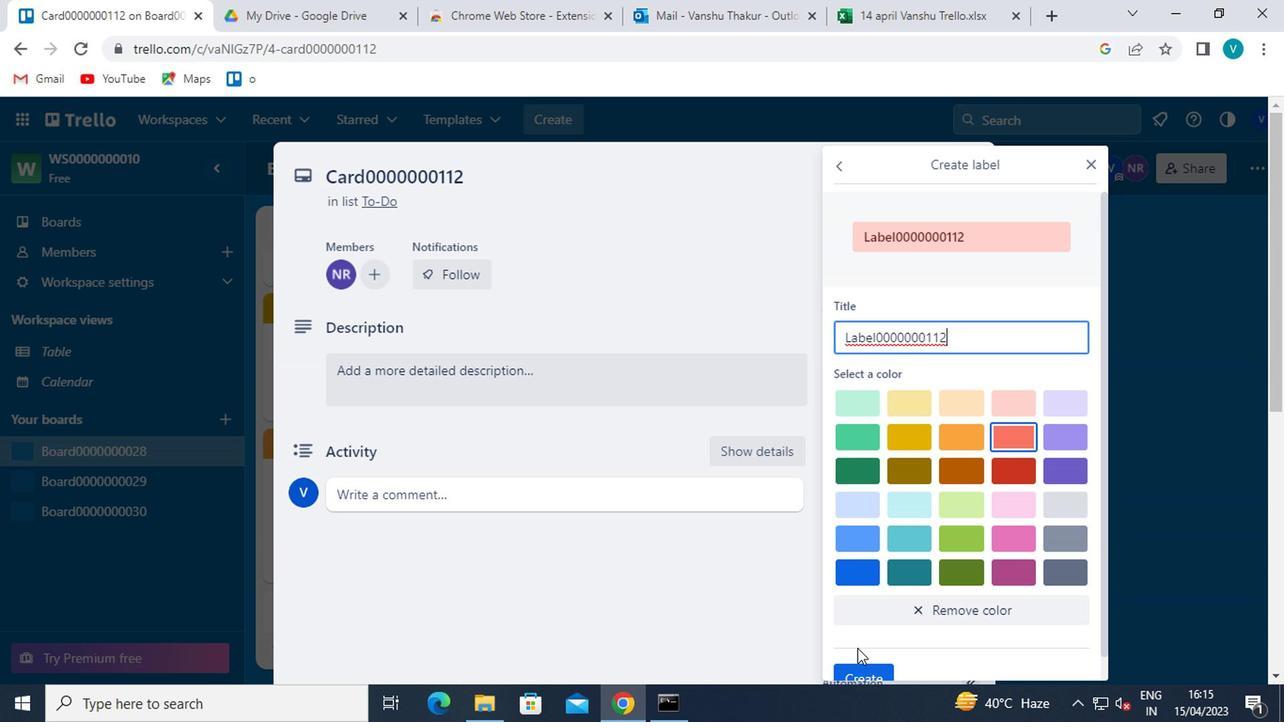 
Action: Mouse scrolled (871, 615) with delta (0, 0)
Screenshot: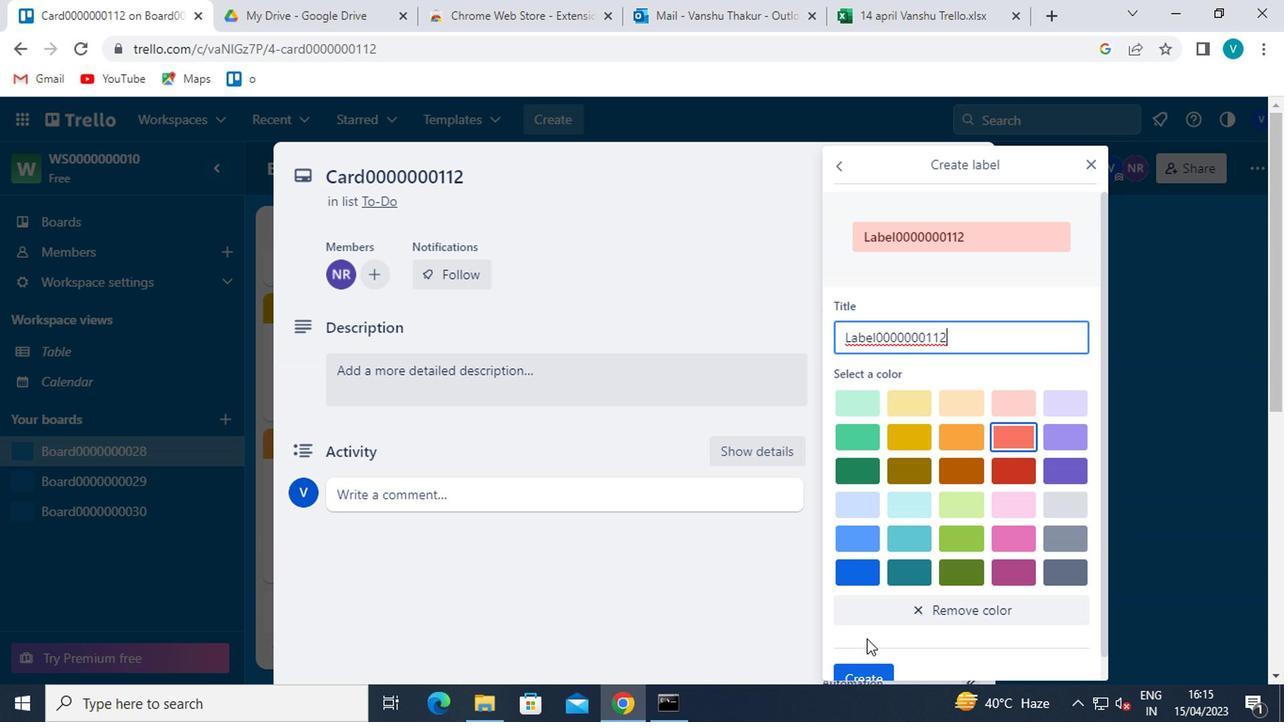 
Action: Mouse moved to (866, 653)
Screenshot: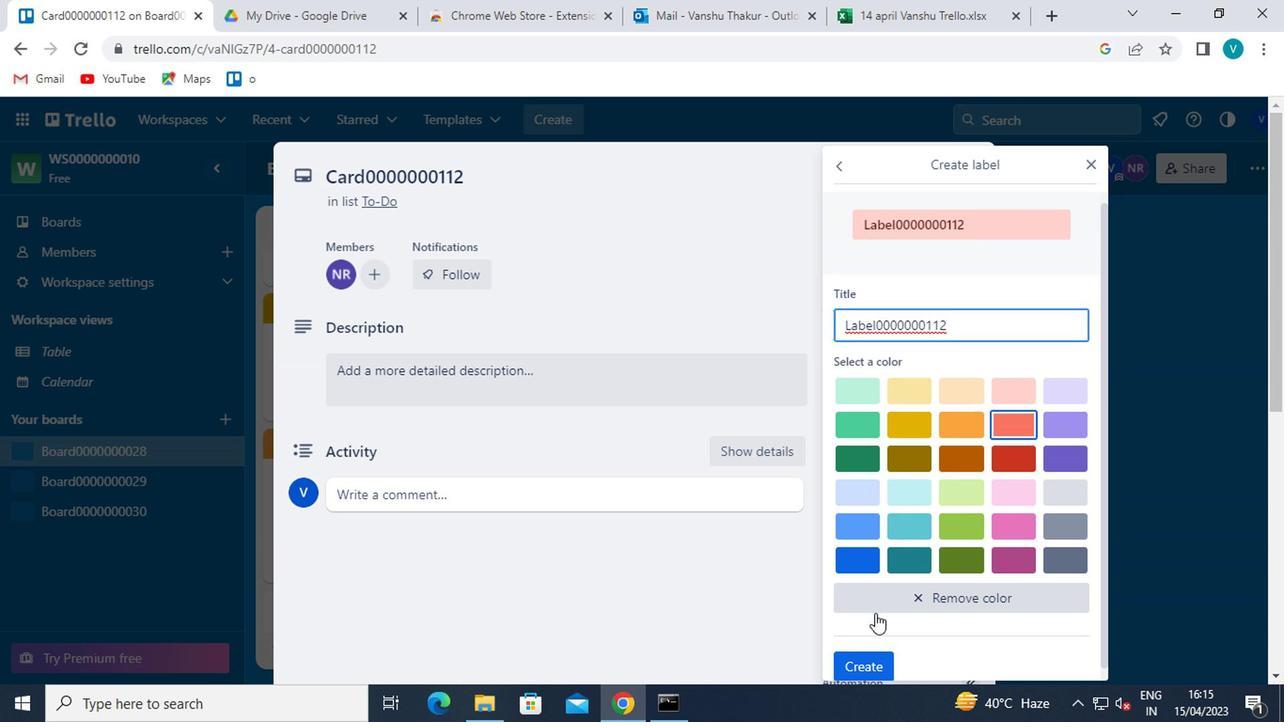
Action: Mouse pressed left at (866, 653)
Screenshot: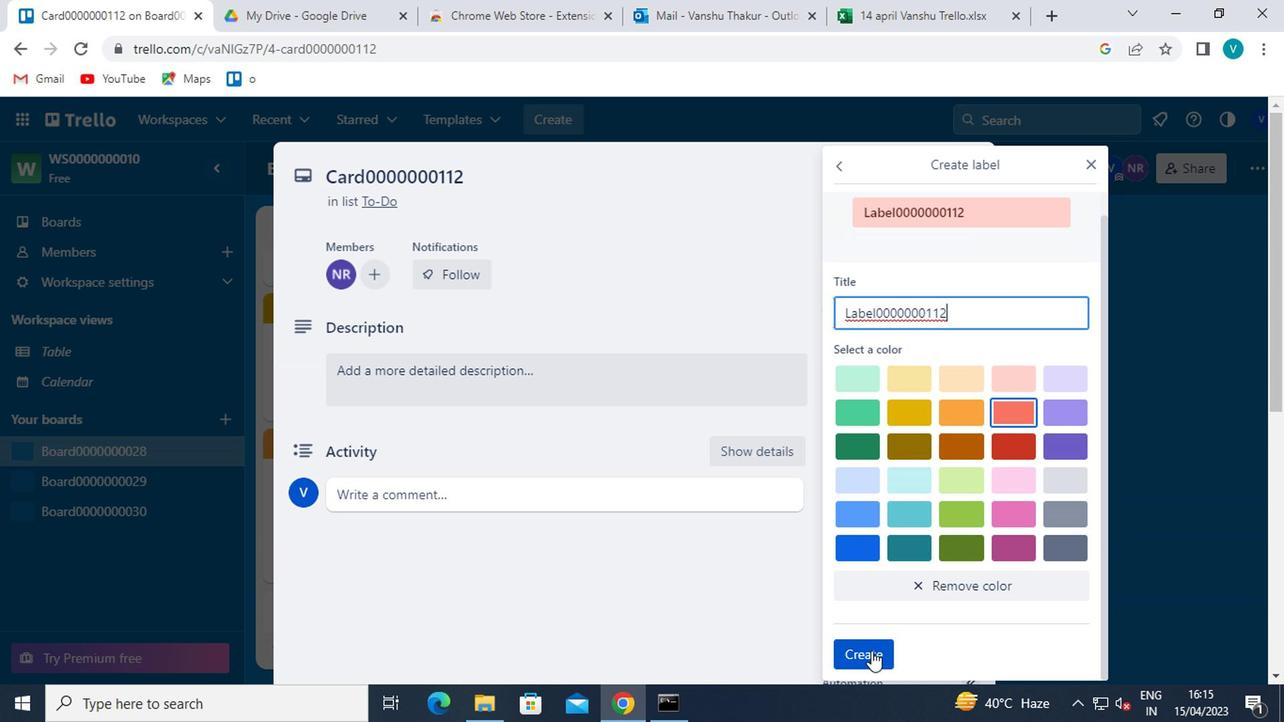 
Action: Mouse moved to (1090, 165)
Screenshot: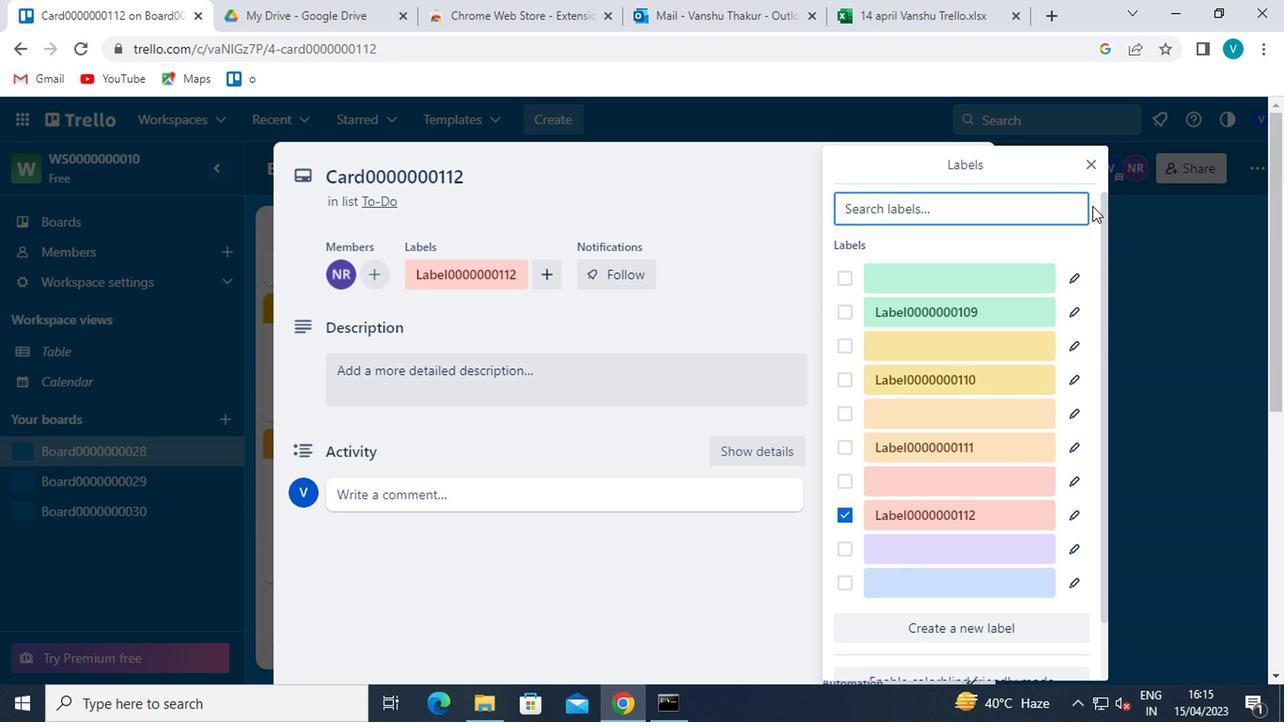 
Action: Mouse pressed left at (1090, 165)
Screenshot: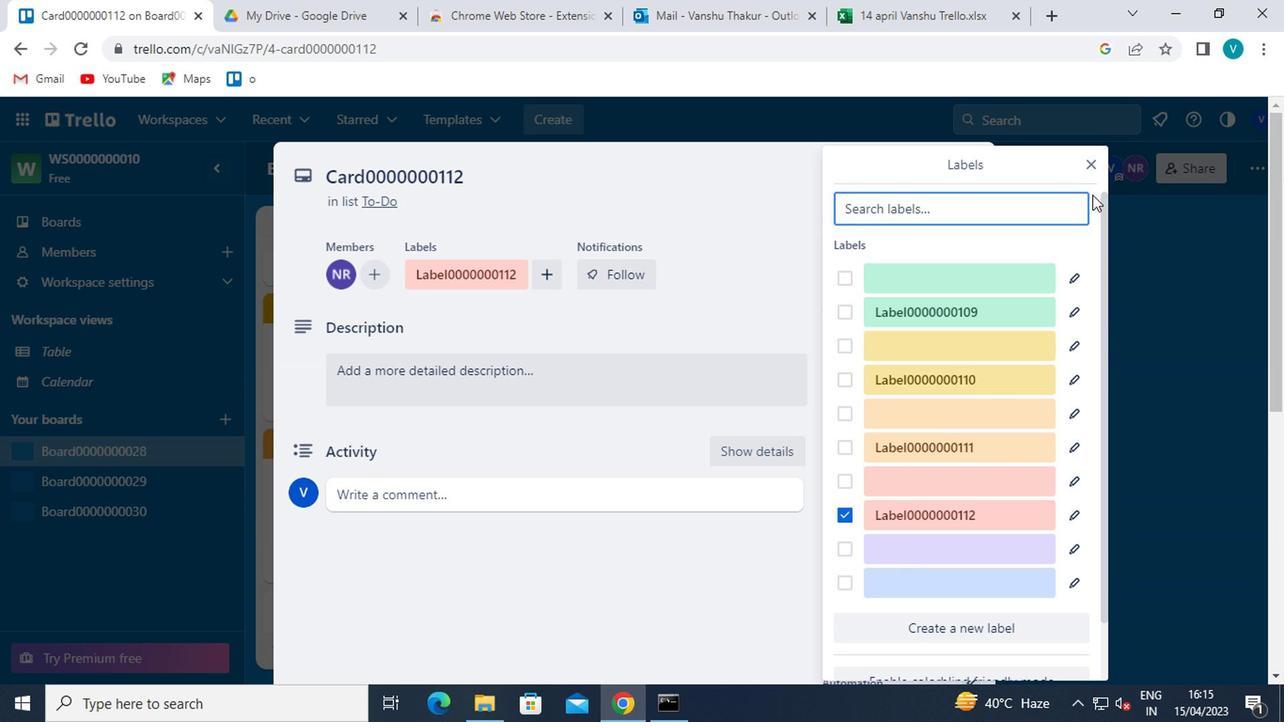 
Action: Mouse moved to (906, 421)
Screenshot: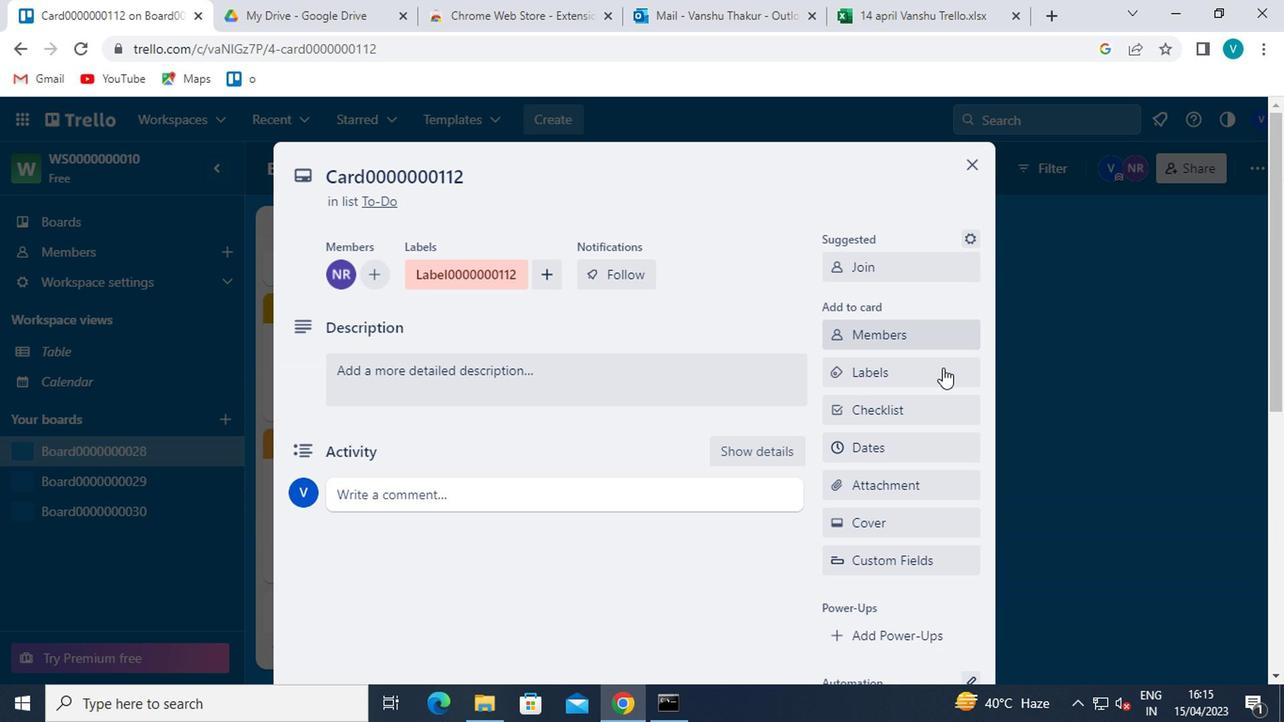 
Action: Mouse pressed left at (906, 421)
Screenshot: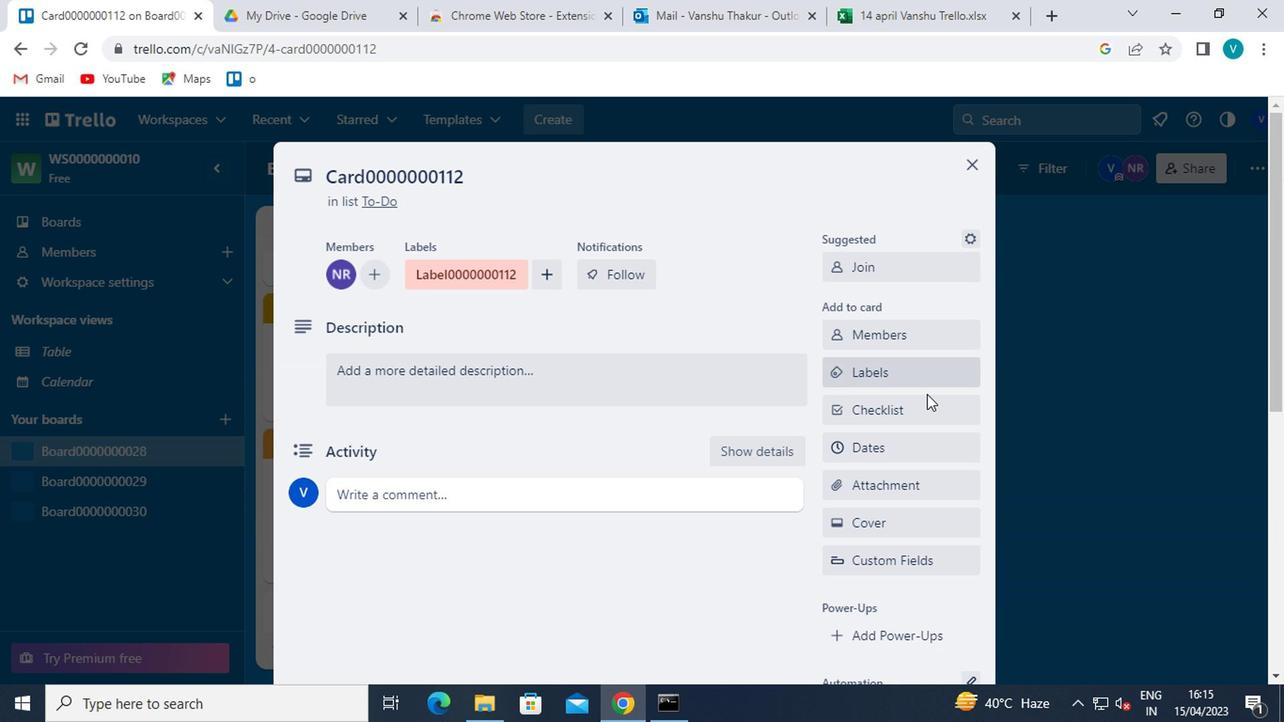 
Action: Mouse moved to (904, 516)
Screenshot: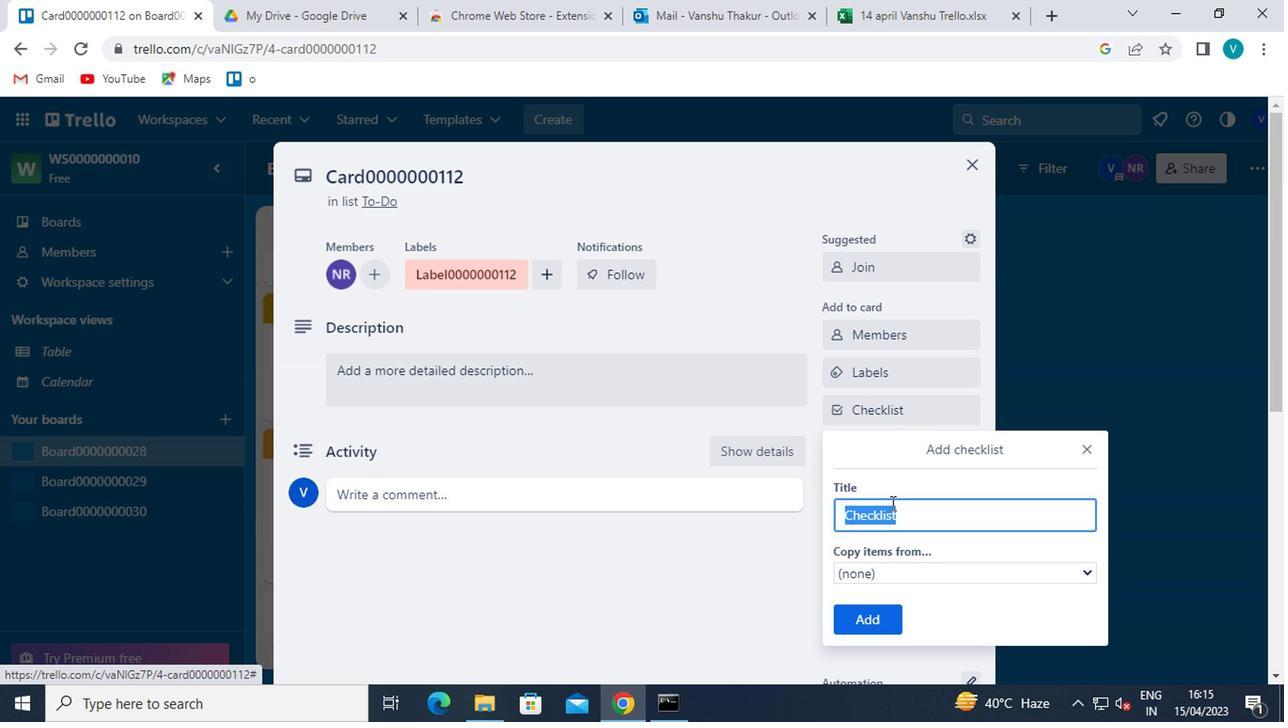 
Action: Key pressed <Key.shift>CL0000000112
Screenshot: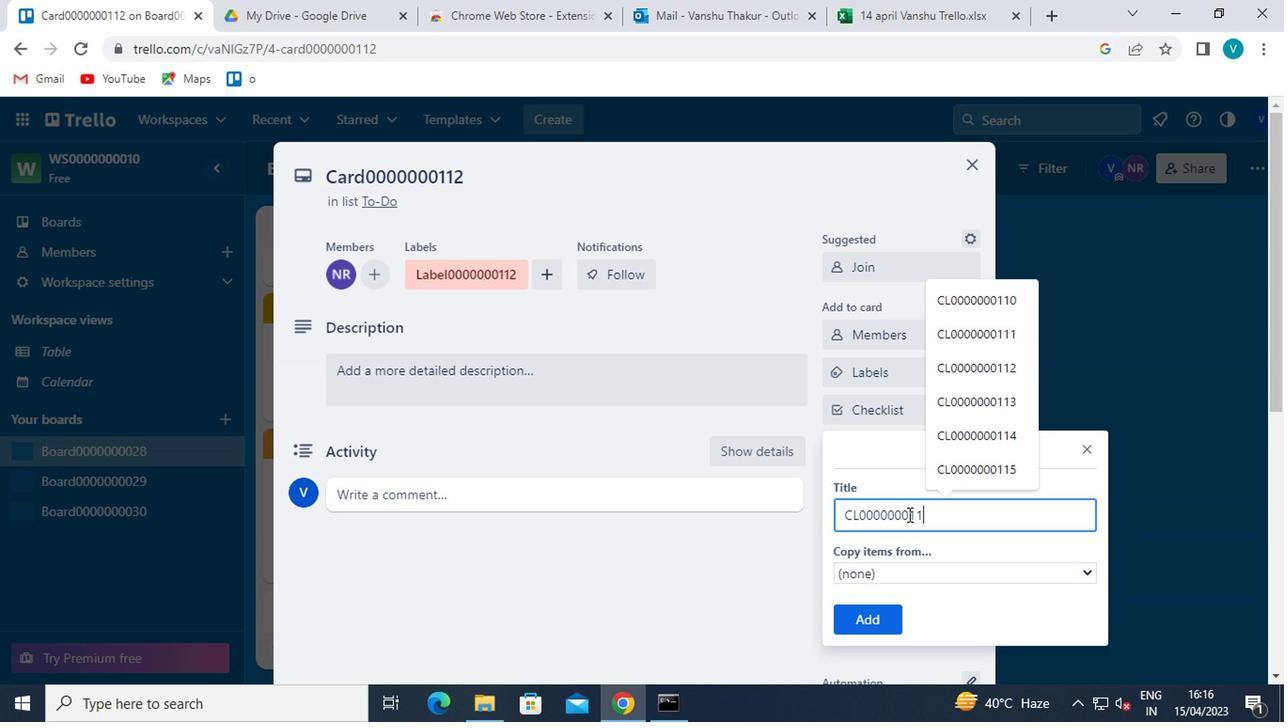 
Action: Mouse moved to (865, 625)
Screenshot: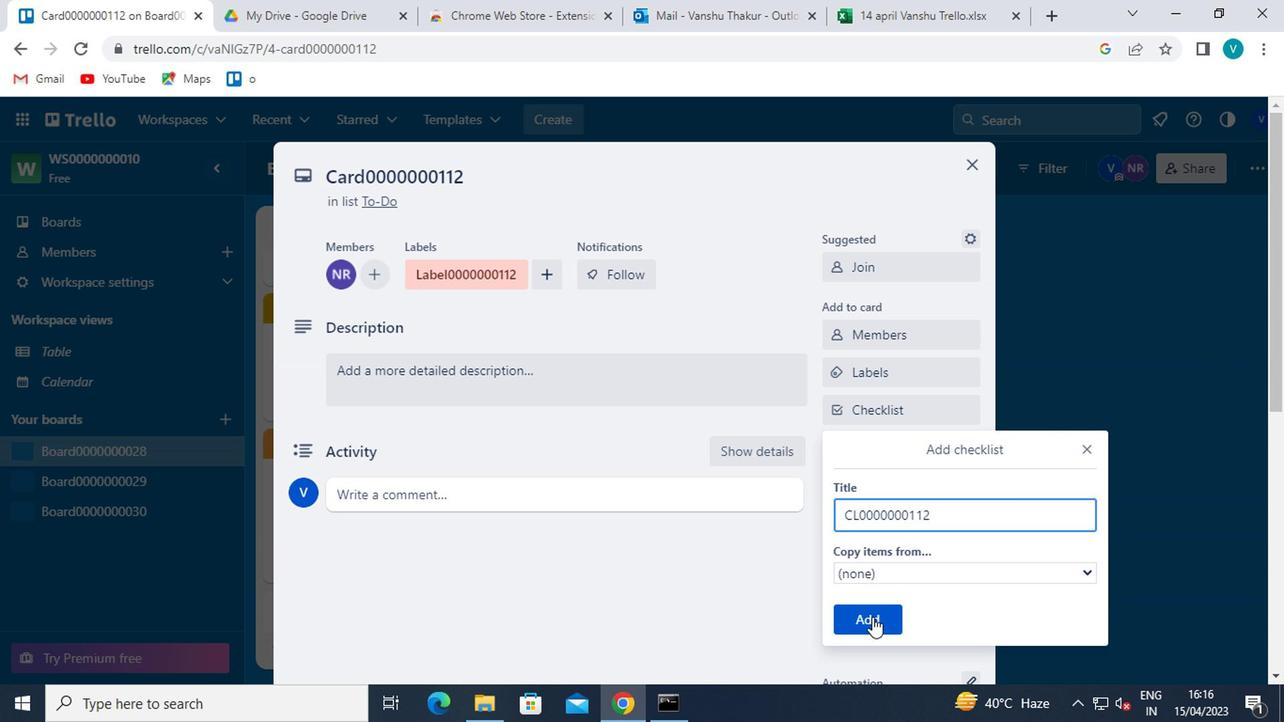 
Action: Mouse pressed left at (865, 625)
Screenshot: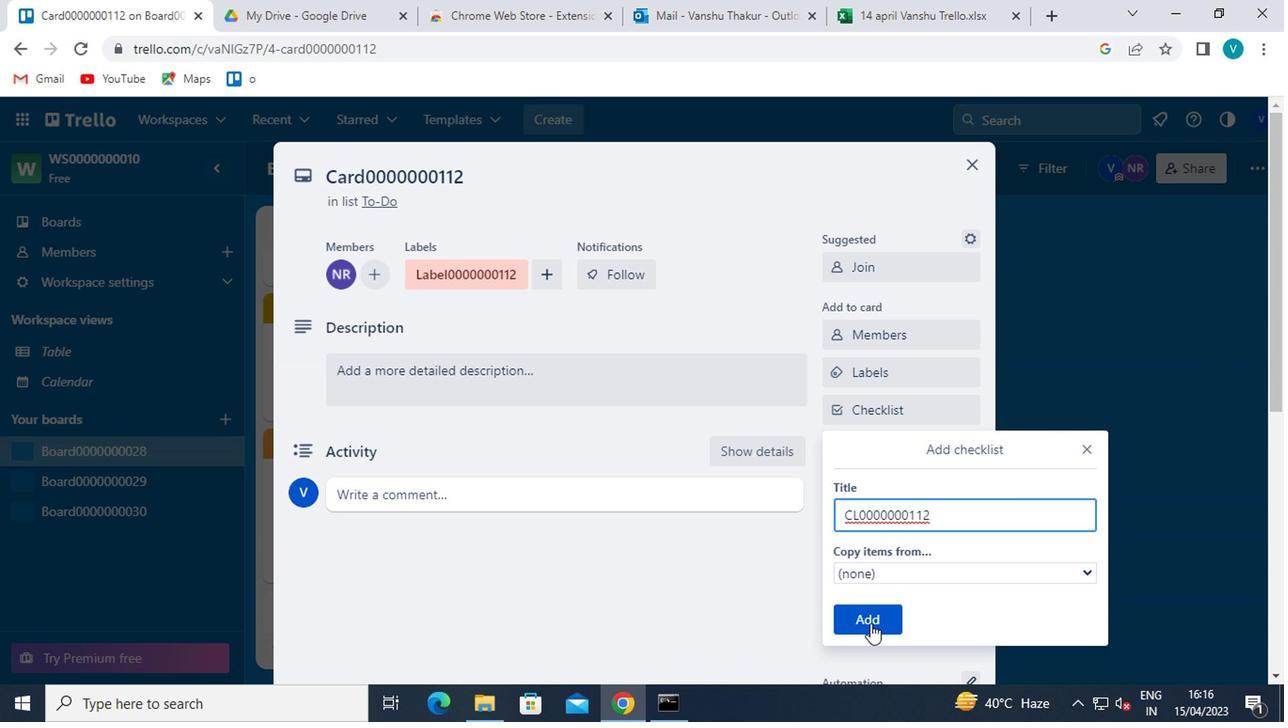 
Action: Mouse moved to (879, 447)
Screenshot: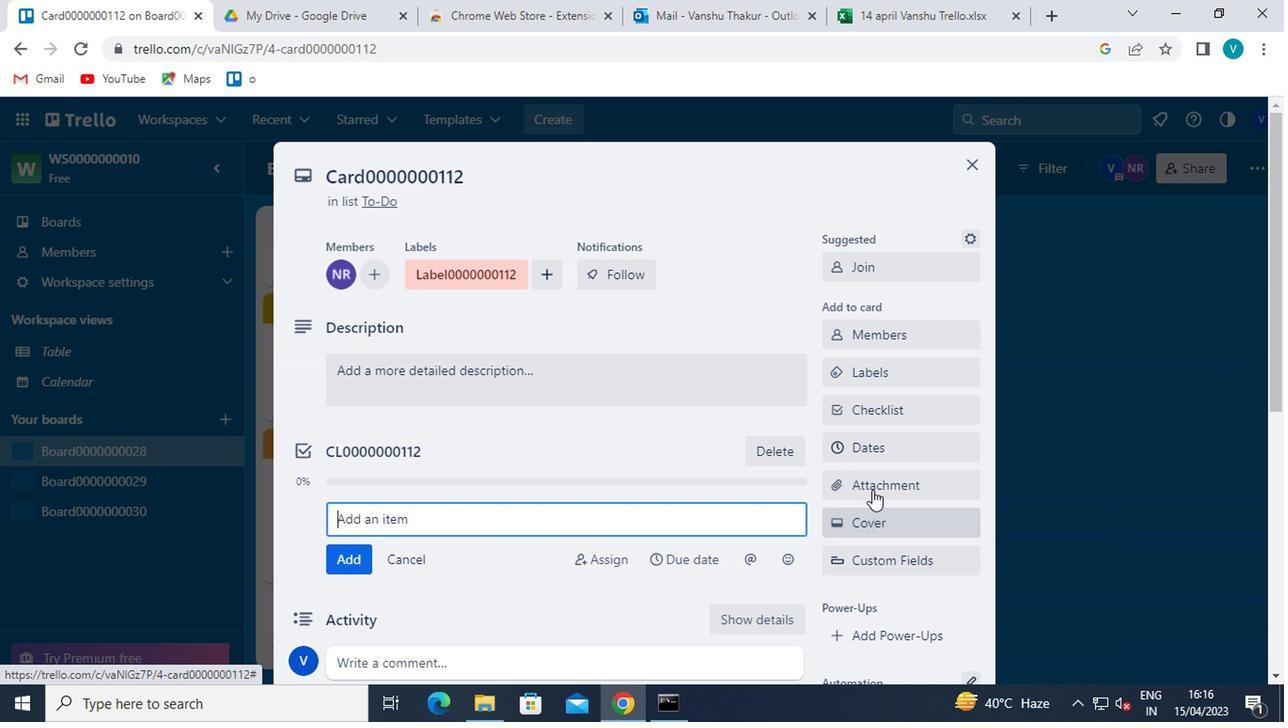 
Action: Mouse pressed left at (879, 447)
Screenshot: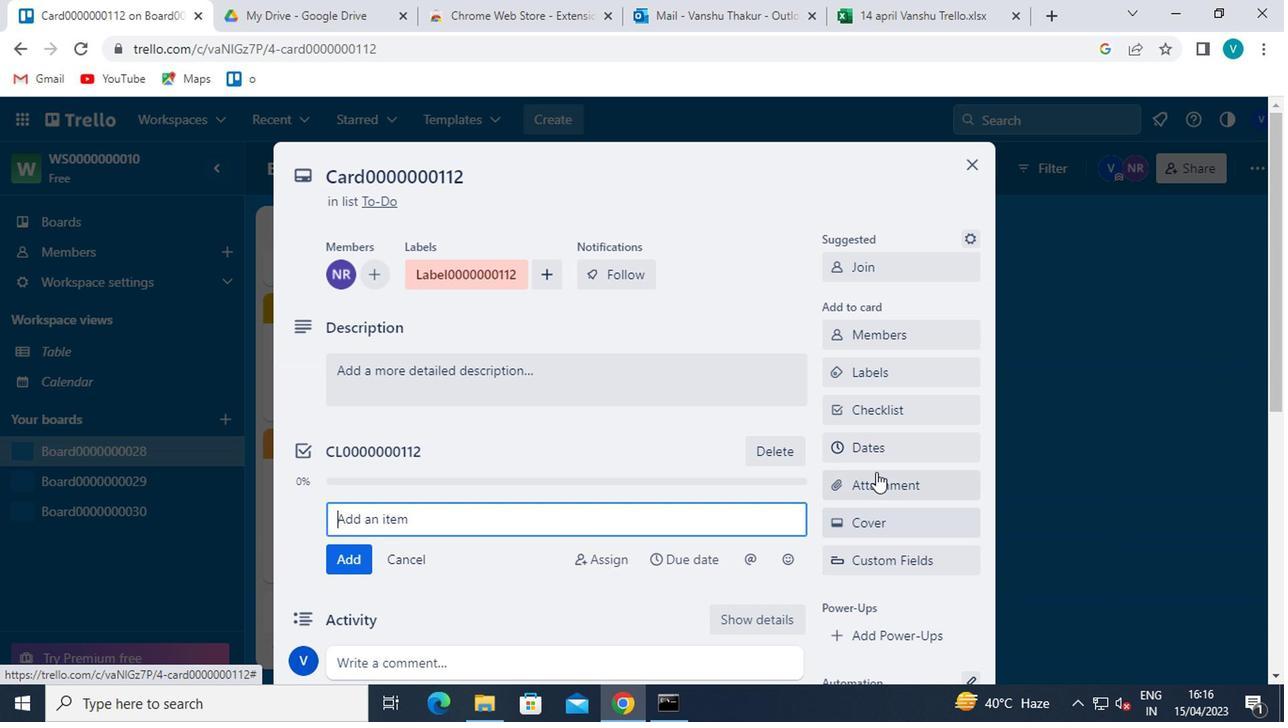 
Action: Mouse moved to (831, 505)
Screenshot: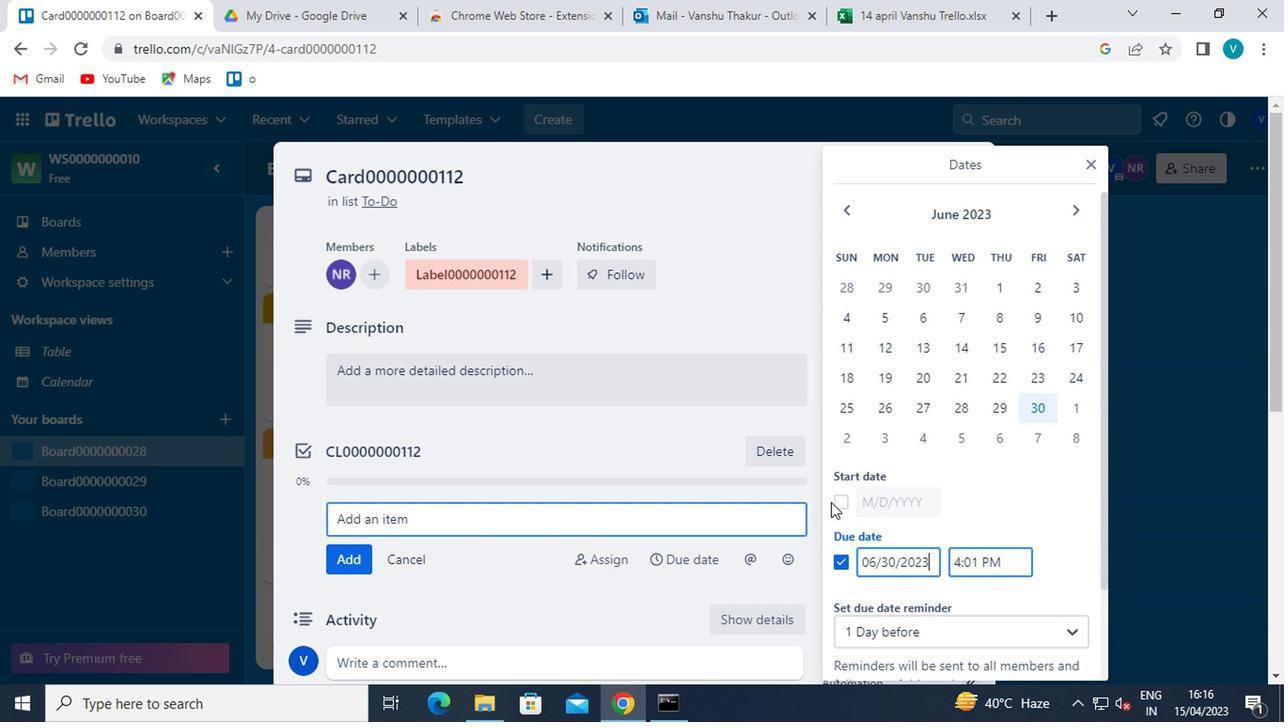 
Action: Mouse pressed left at (831, 505)
Screenshot: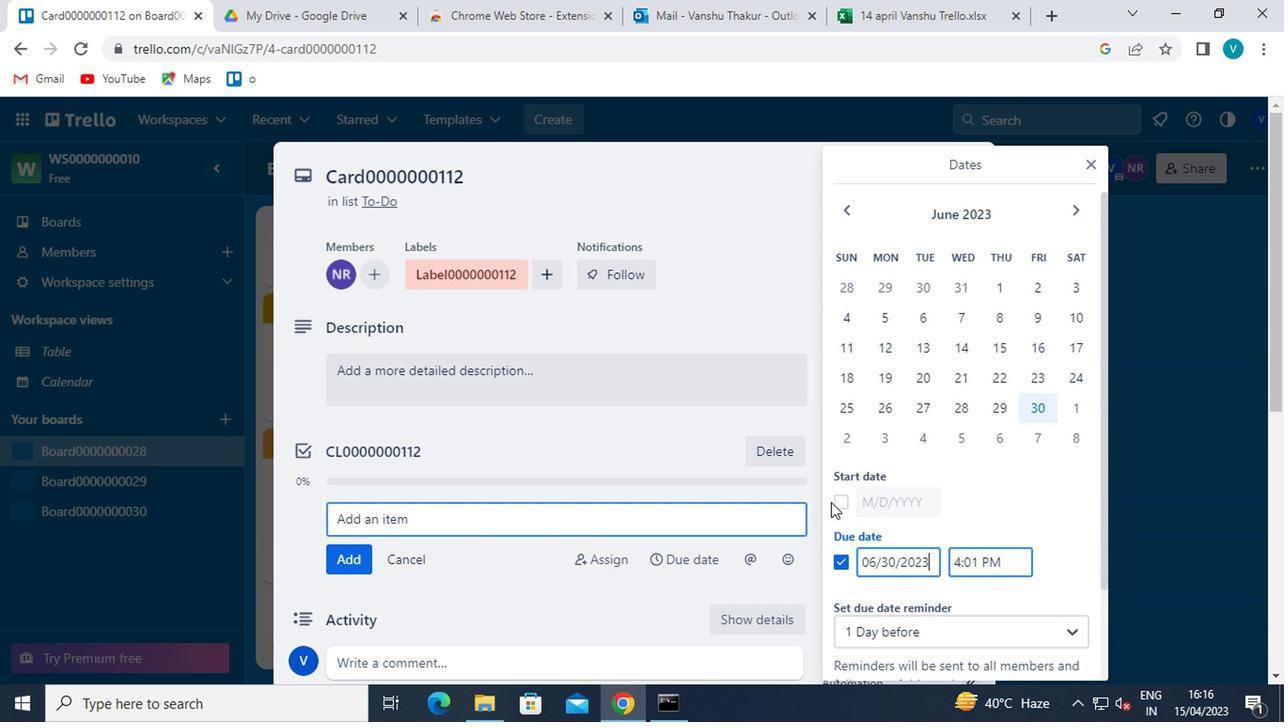 
Action: Mouse moved to (1070, 222)
Screenshot: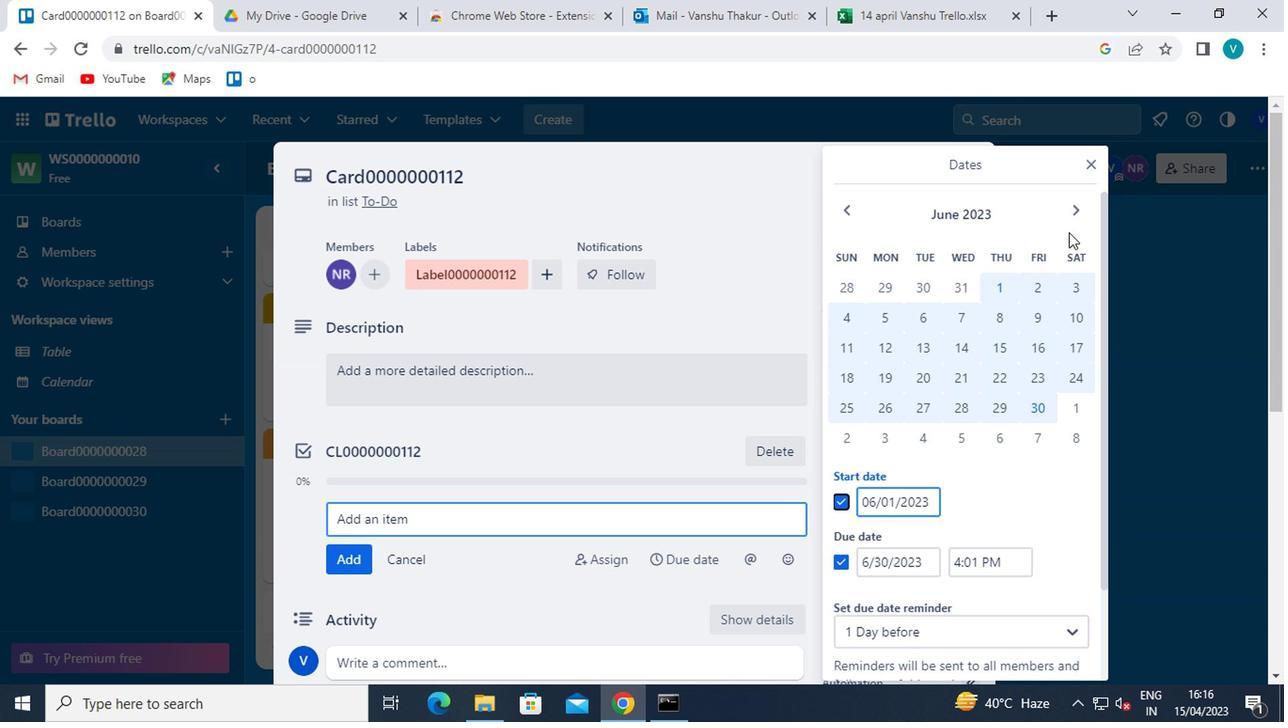 
Action: Mouse pressed left at (1070, 222)
Screenshot: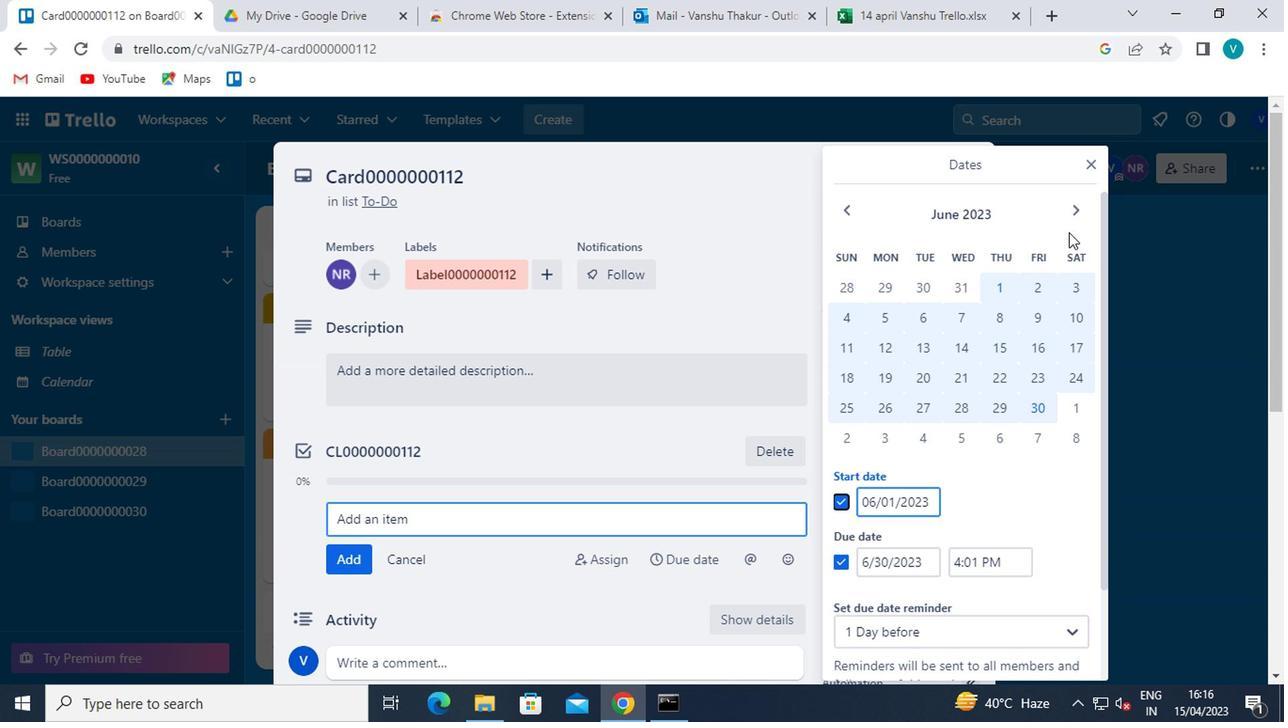 
Action: Mouse moved to (1066, 288)
Screenshot: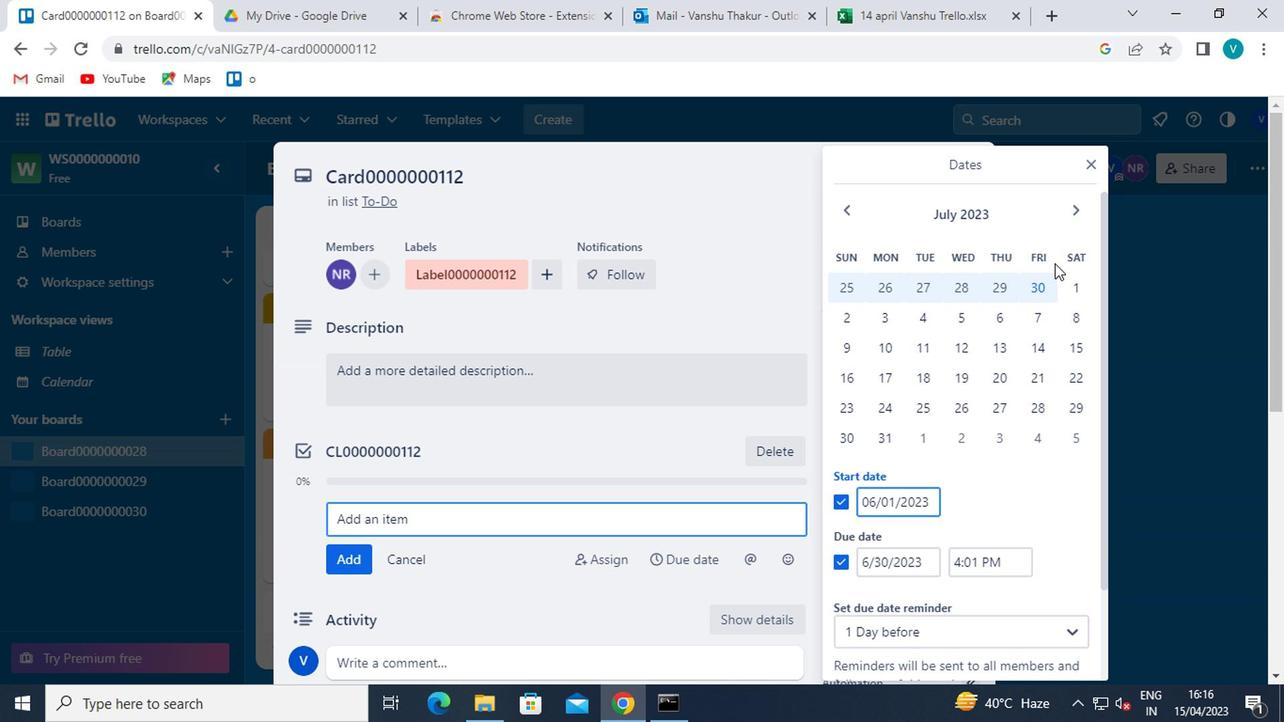 
Action: Mouse pressed left at (1066, 288)
Screenshot: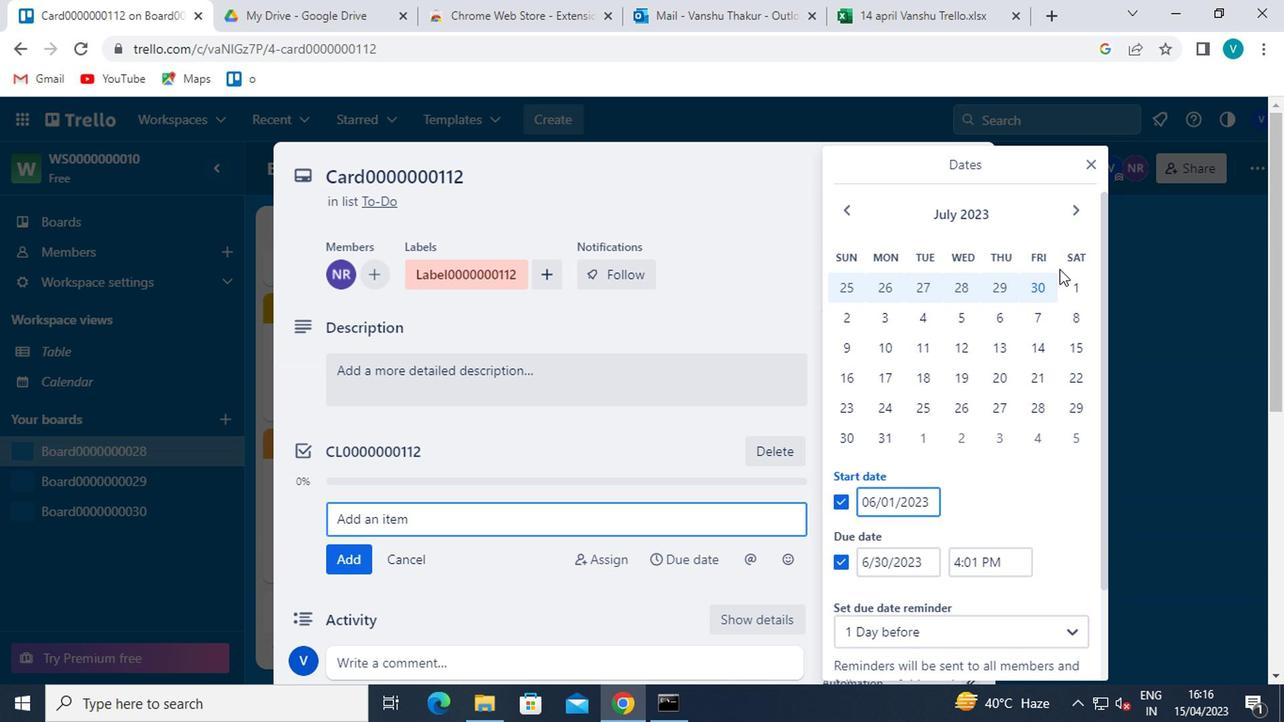 
Action: Mouse moved to (888, 432)
Screenshot: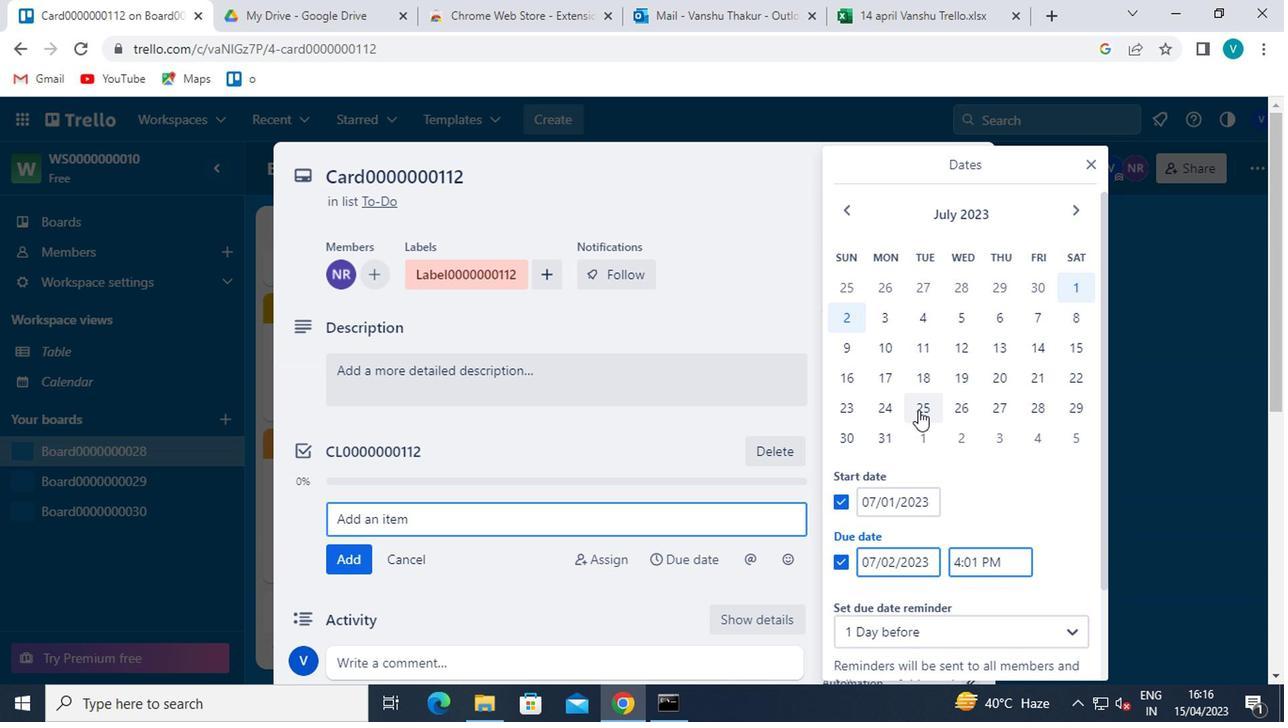 
Action: Mouse pressed left at (888, 432)
Screenshot: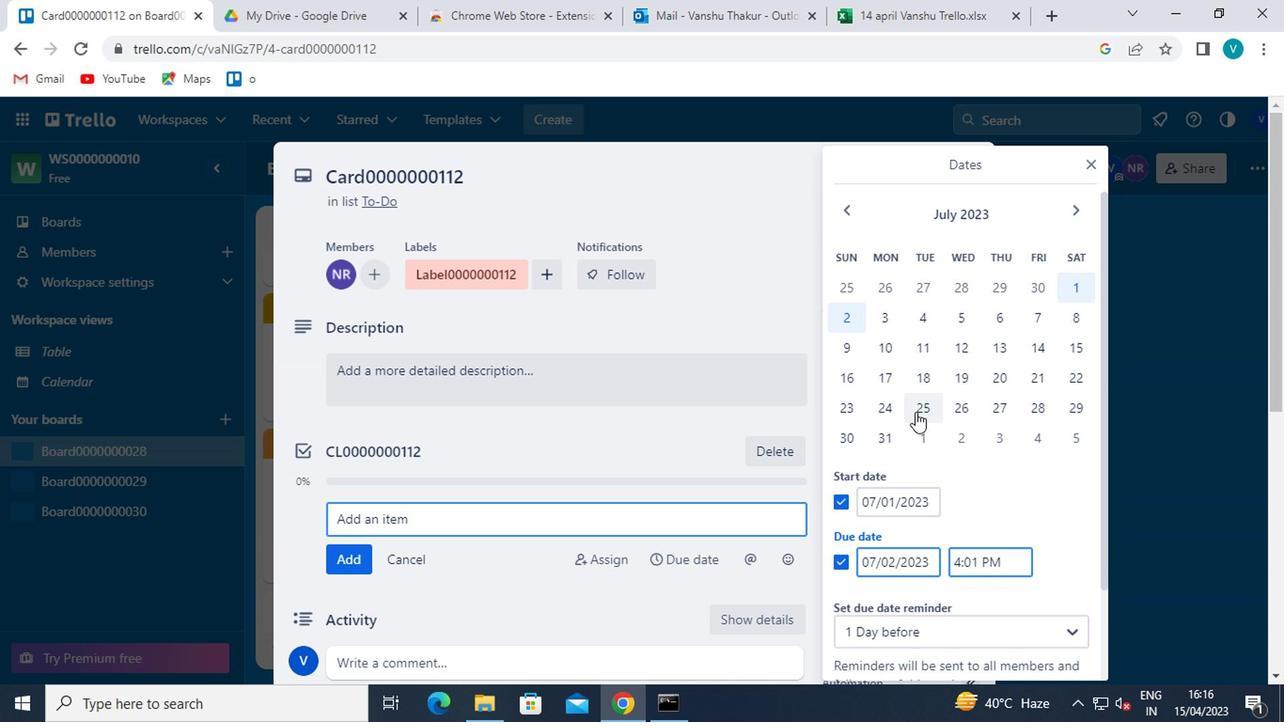 
Action: Mouse moved to (885, 472)
Screenshot: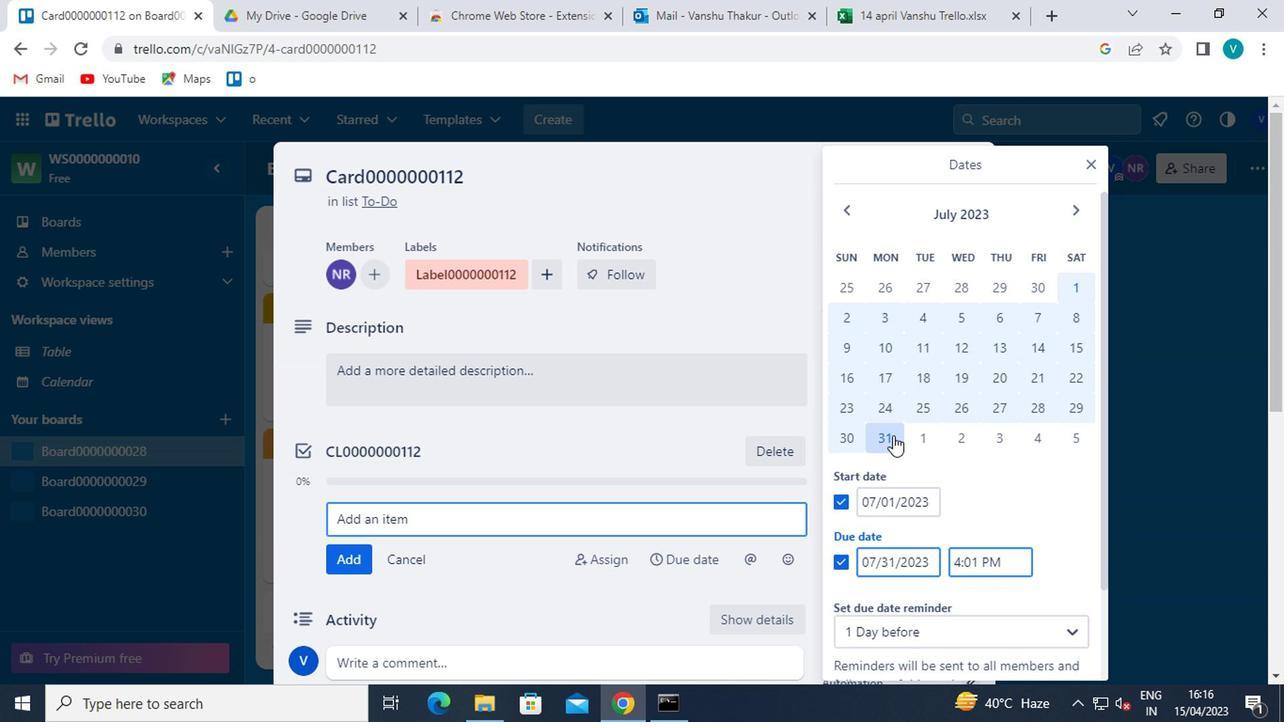 
Action: Mouse scrolled (885, 471) with delta (0, -1)
Screenshot: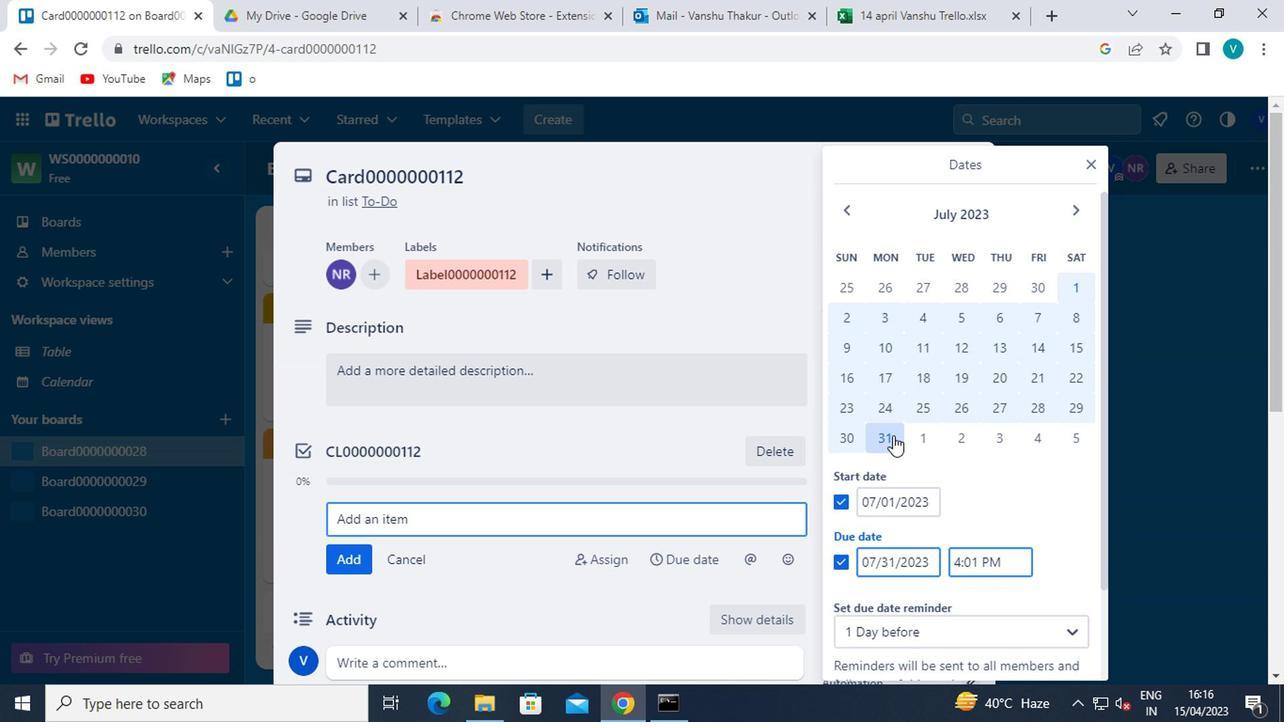 
Action: Mouse moved to (885, 473)
Screenshot: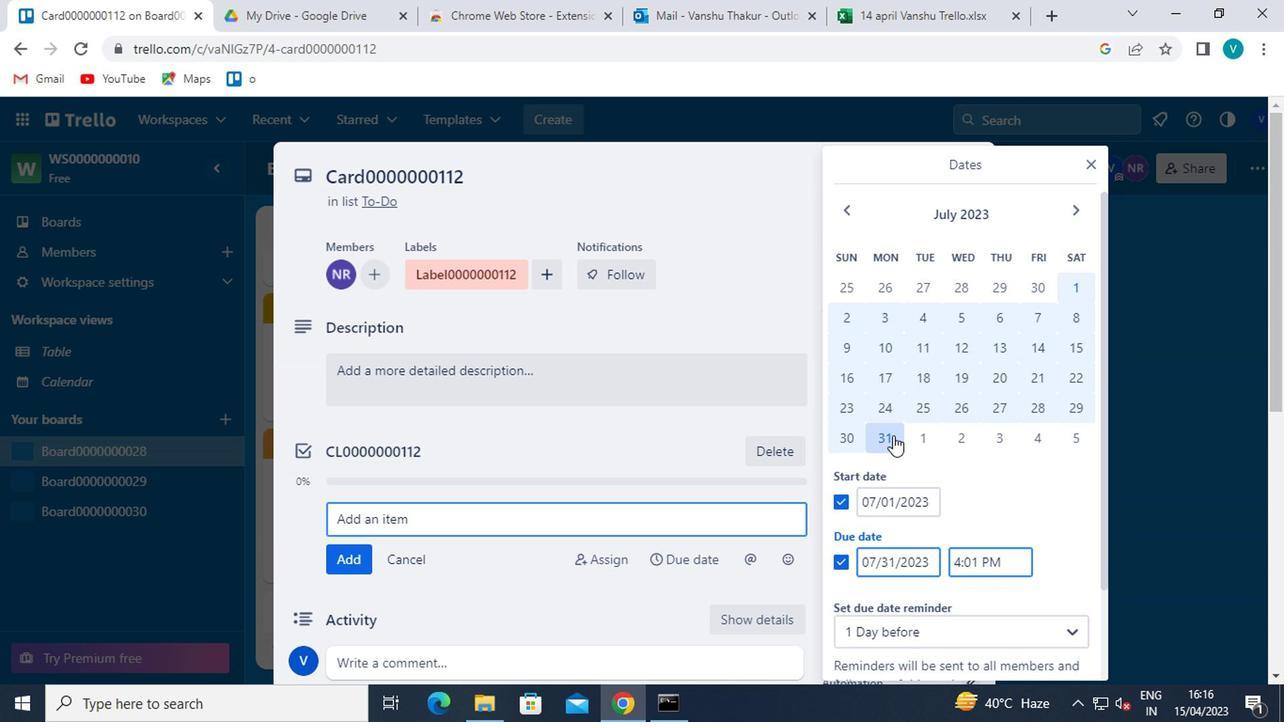 
Action: Mouse scrolled (885, 473) with delta (0, 0)
Screenshot: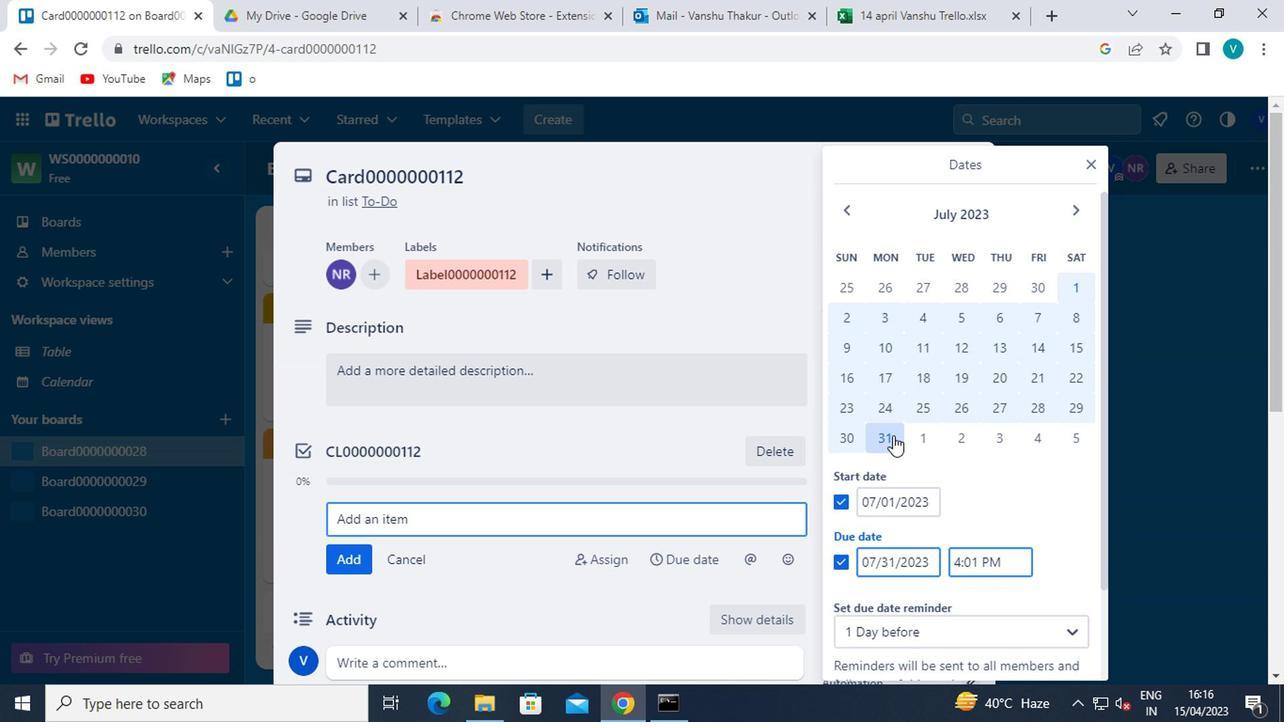 
Action: Mouse moved to (884, 477)
Screenshot: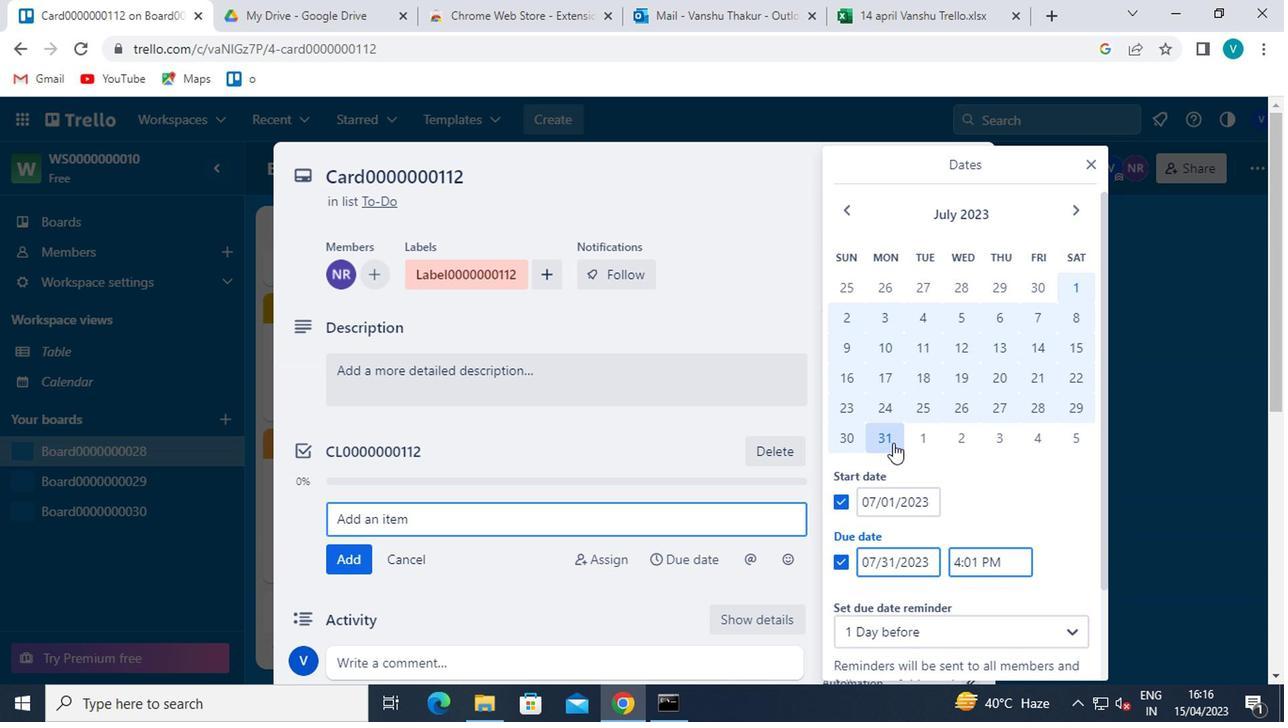 
Action: Mouse scrolled (884, 477) with delta (0, 0)
Screenshot: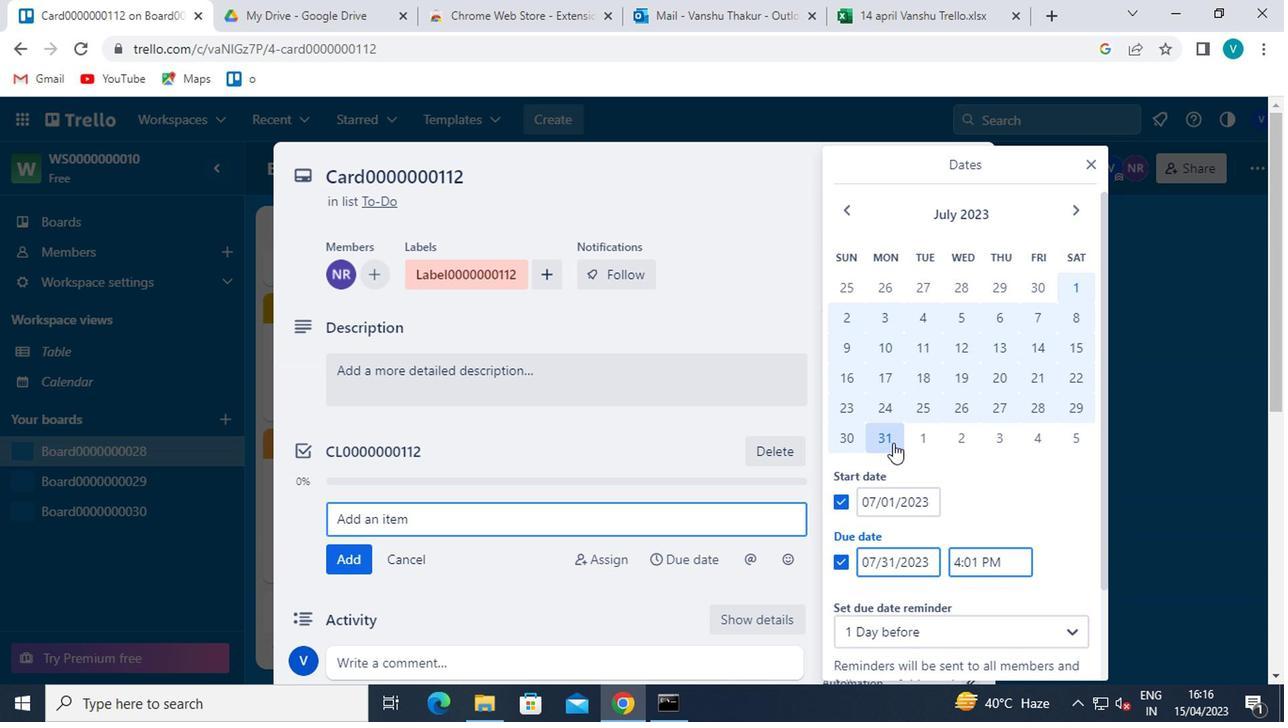 
Action: Mouse moved to (884, 479)
Screenshot: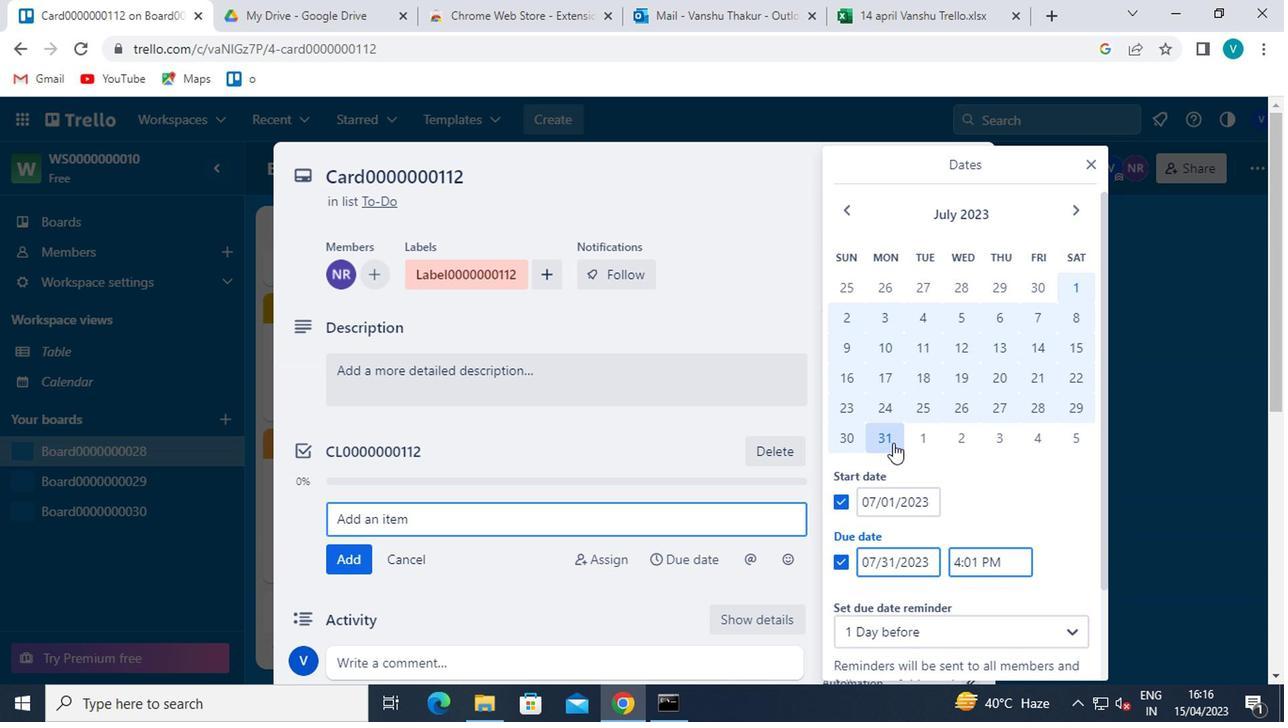
Action: Mouse scrolled (884, 478) with delta (0, -1)
Screenshot: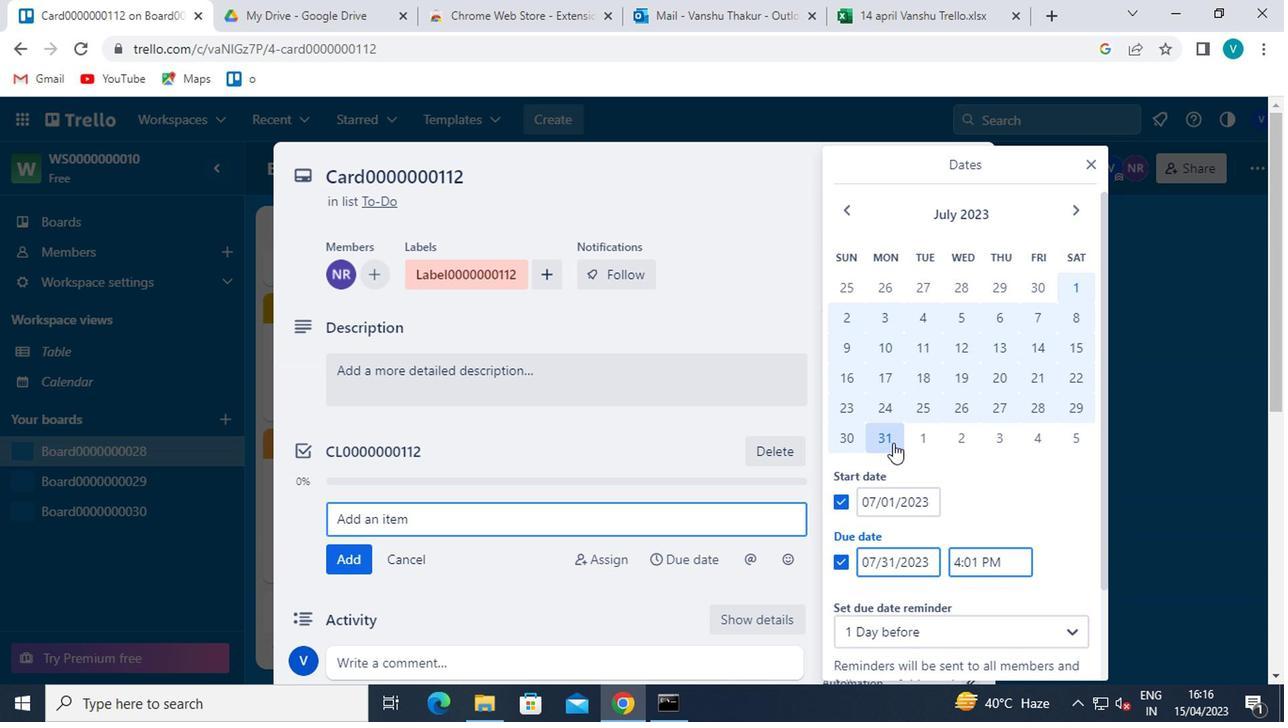 
Action: Mouse moved to (881, 606)
Screenshot: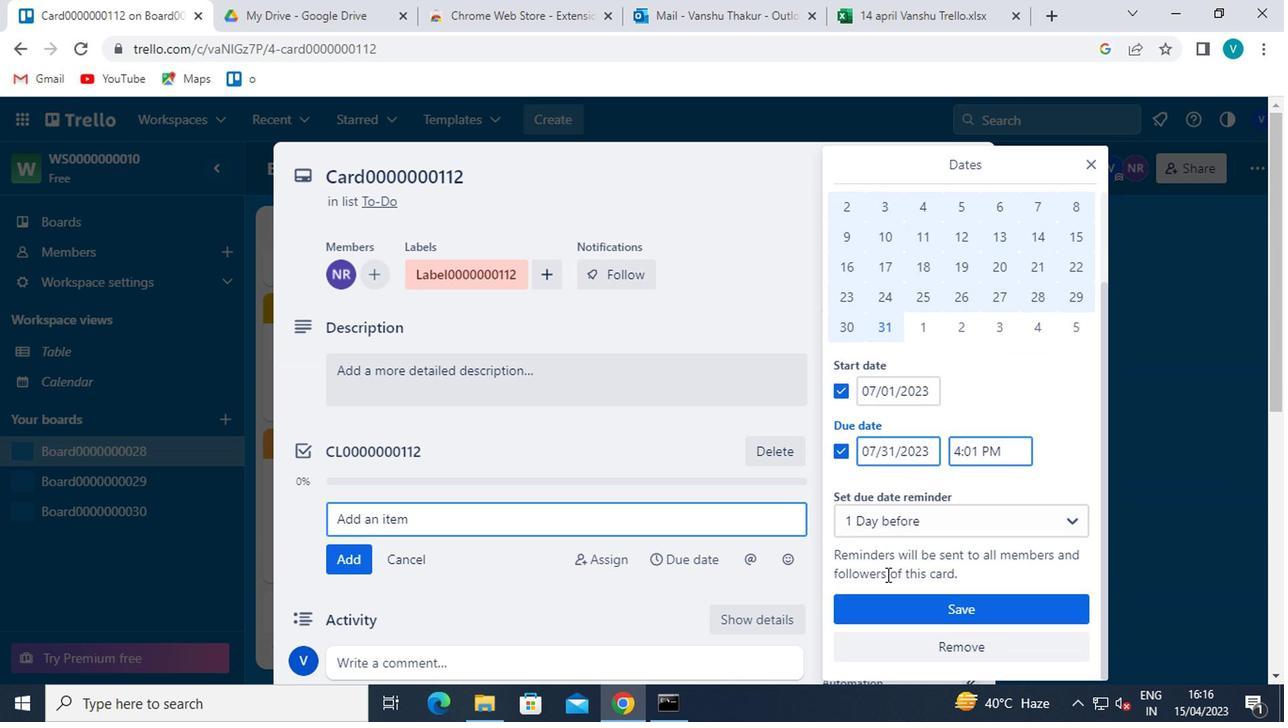 
Action: Mouse pressed left at (881, 606)
Screenshot: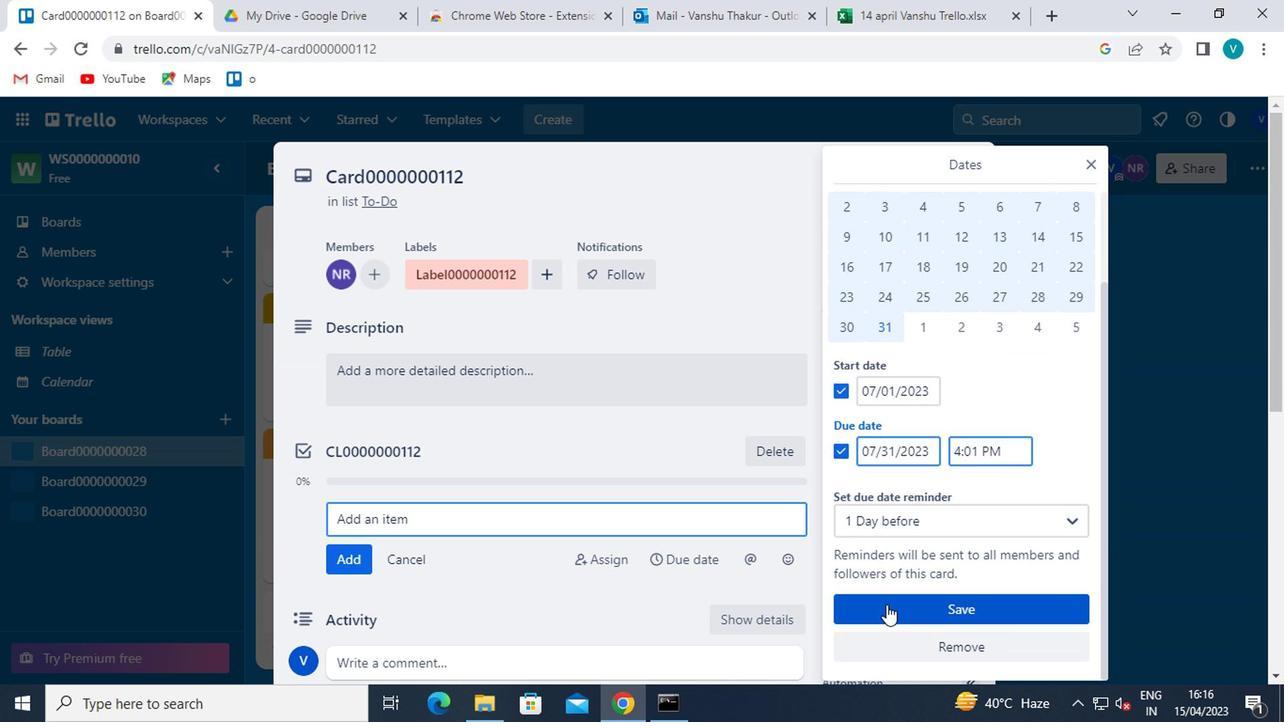 
